 Task: Search one way flight ticket for 1 adult, 5 children, 2 infants in seat and 1 infant on lap in first from Westerly: Westerly State Airport to Greenville: Pitt-greenville Airport on 5-2-2023. Choice of flights is Royal air maroc. Number of bags: 2 carry on bags and 6 checked bags. Price is upto 92000. Outbound departure time preference is 5:15.
Action: Mouse moved to (424, 349)
Screenshot: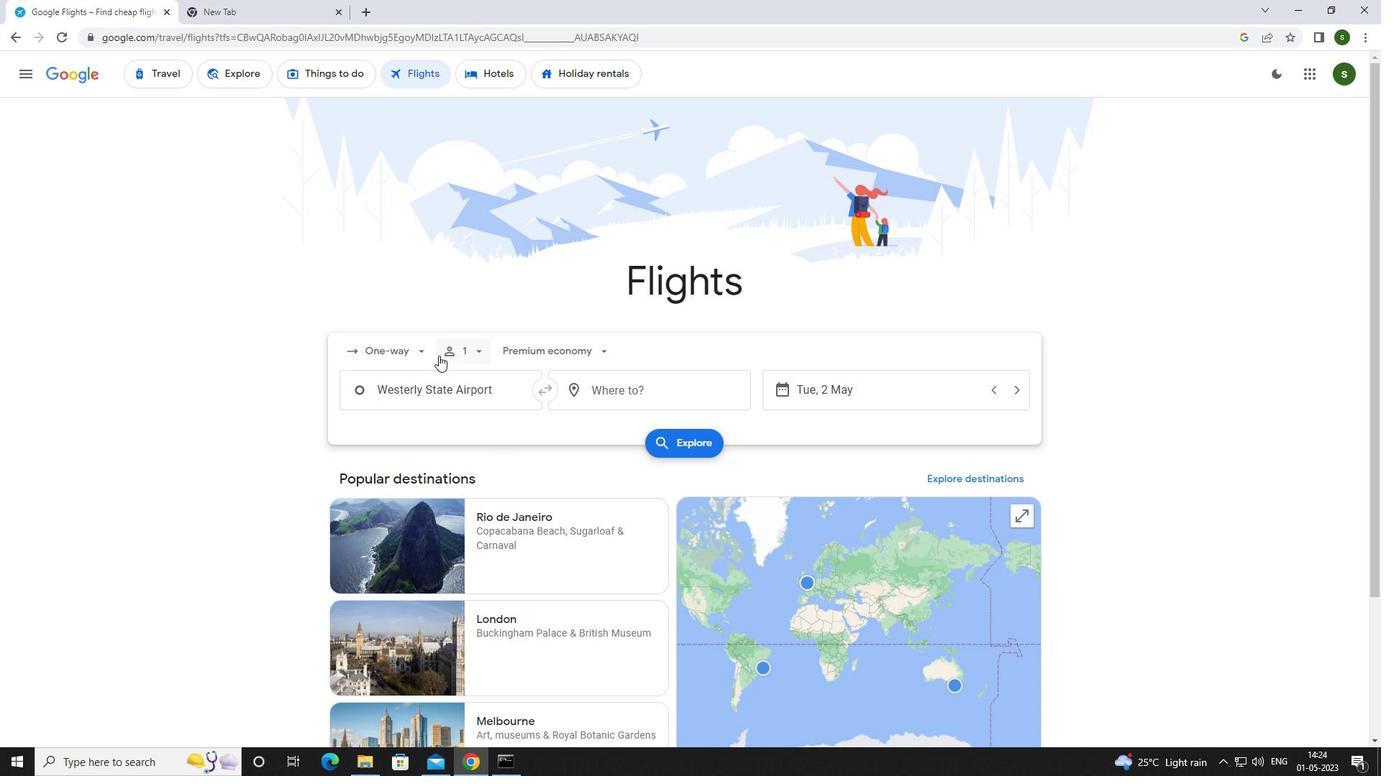 
Action: Mouse pressed left at (424, 349)
Screenshot: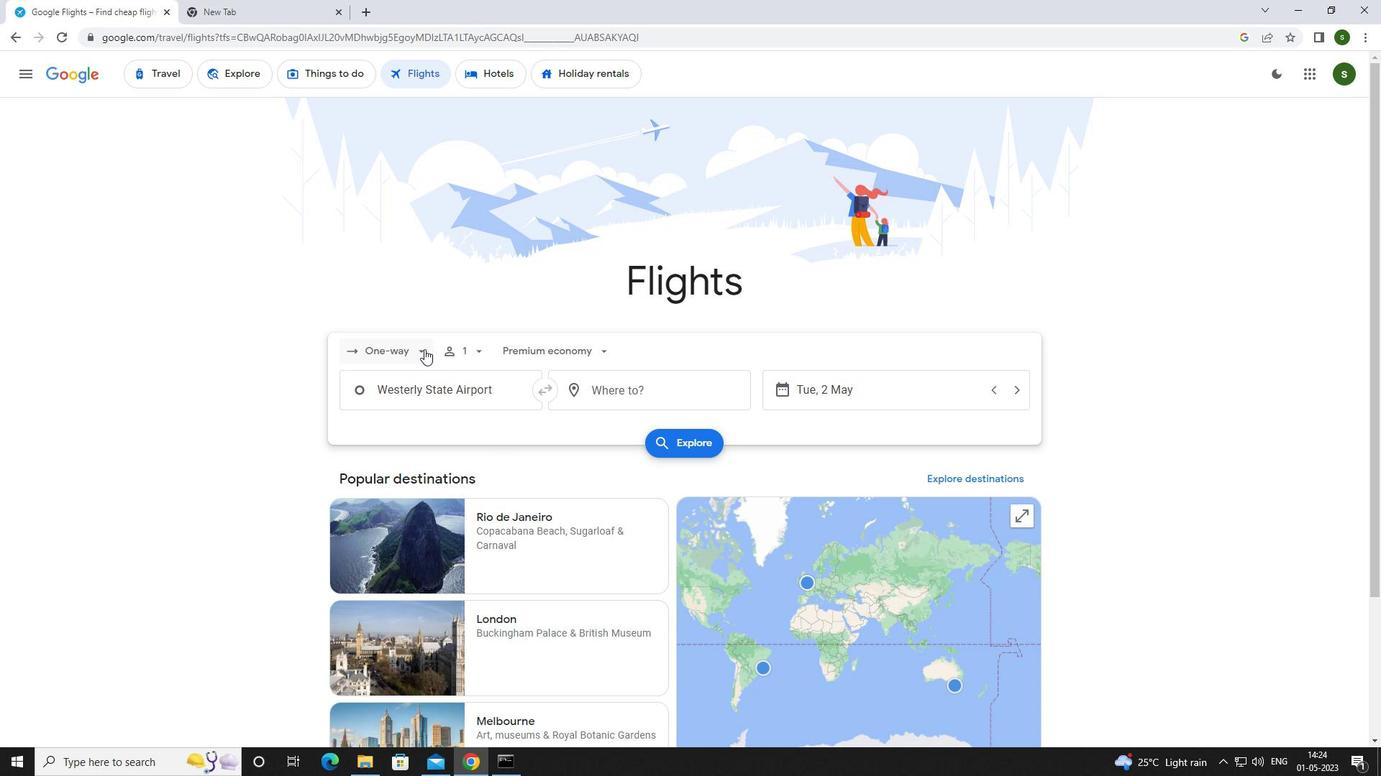 
Action: Mouse moved to (410, 411)
Screenshot: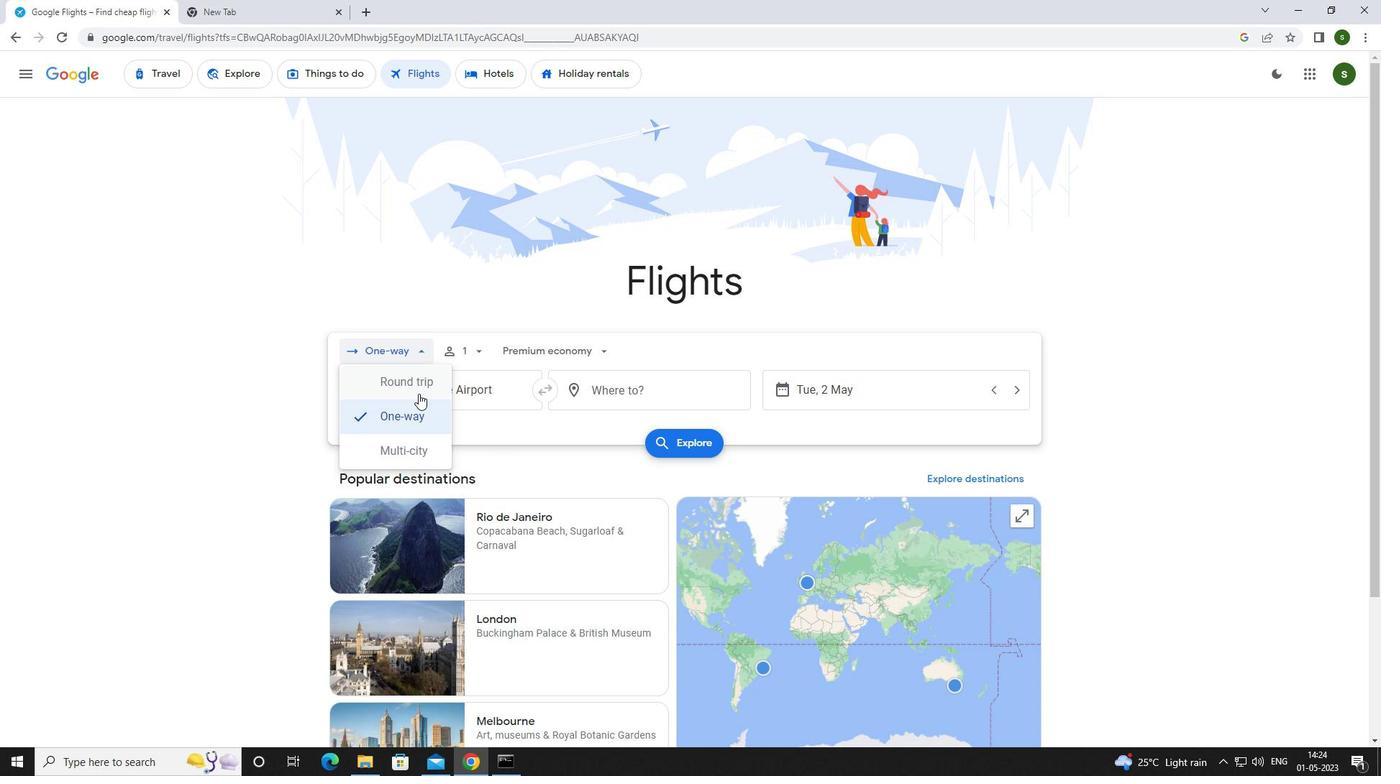 
Action: Mouse pressed left at (410, 411)
Screenshot: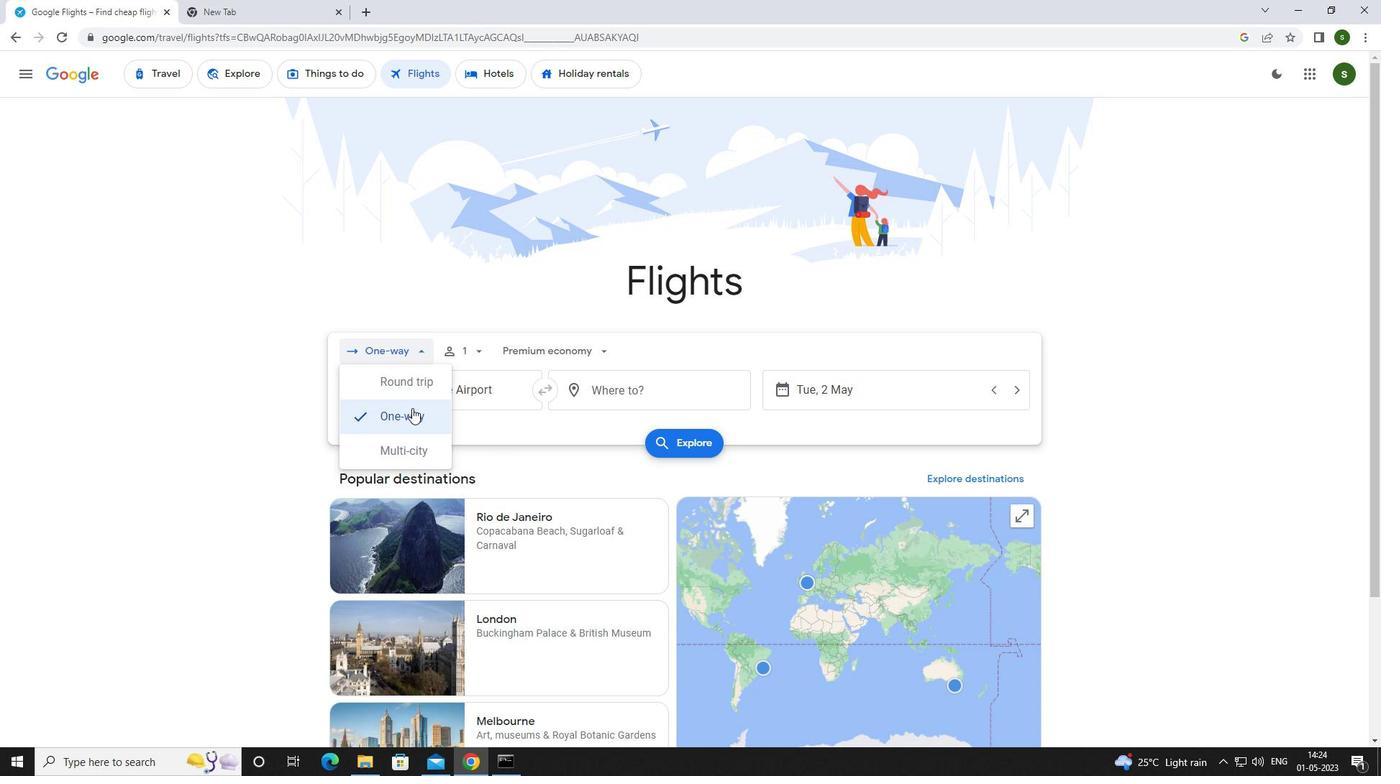 
Action: Mouse moved to (473, 343)
Screenshot: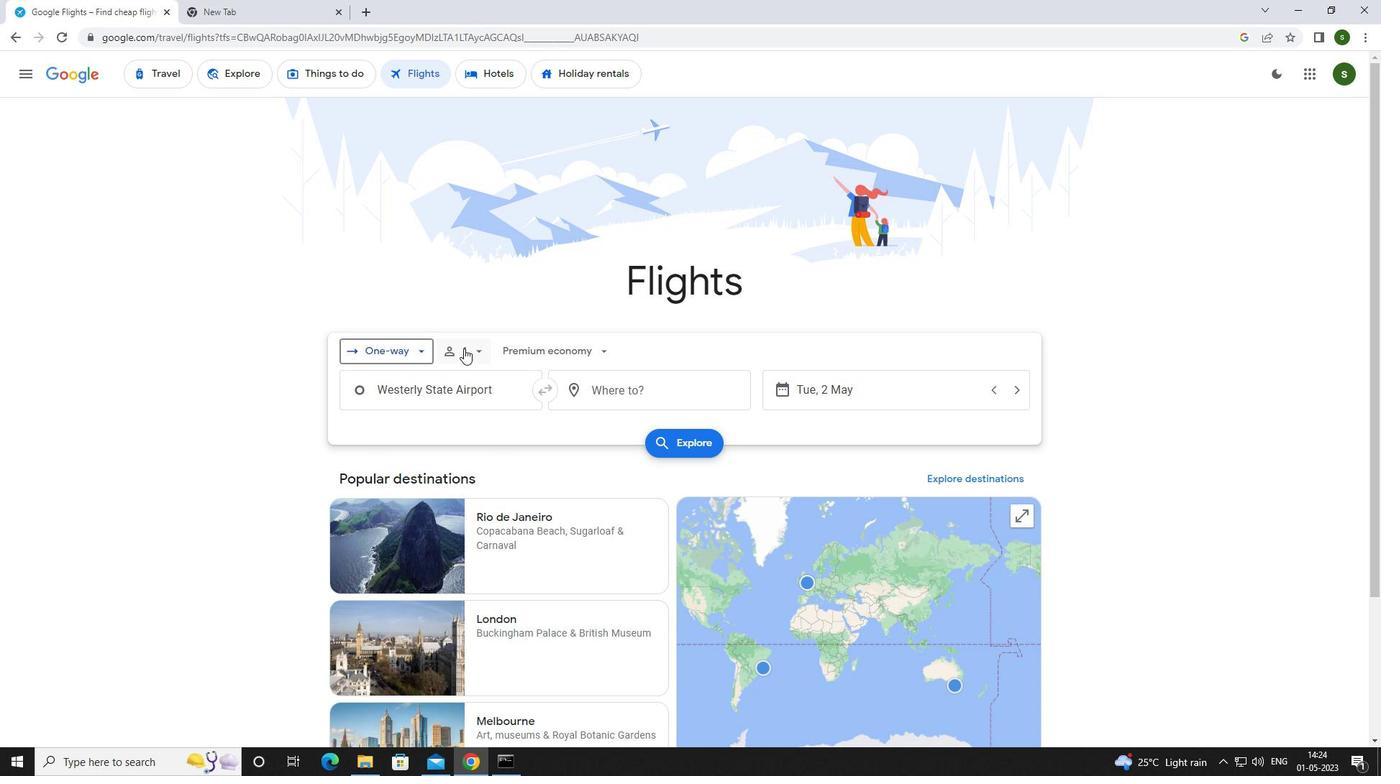 
Action: Mouse pressed left at (473, 343)
Screenshot: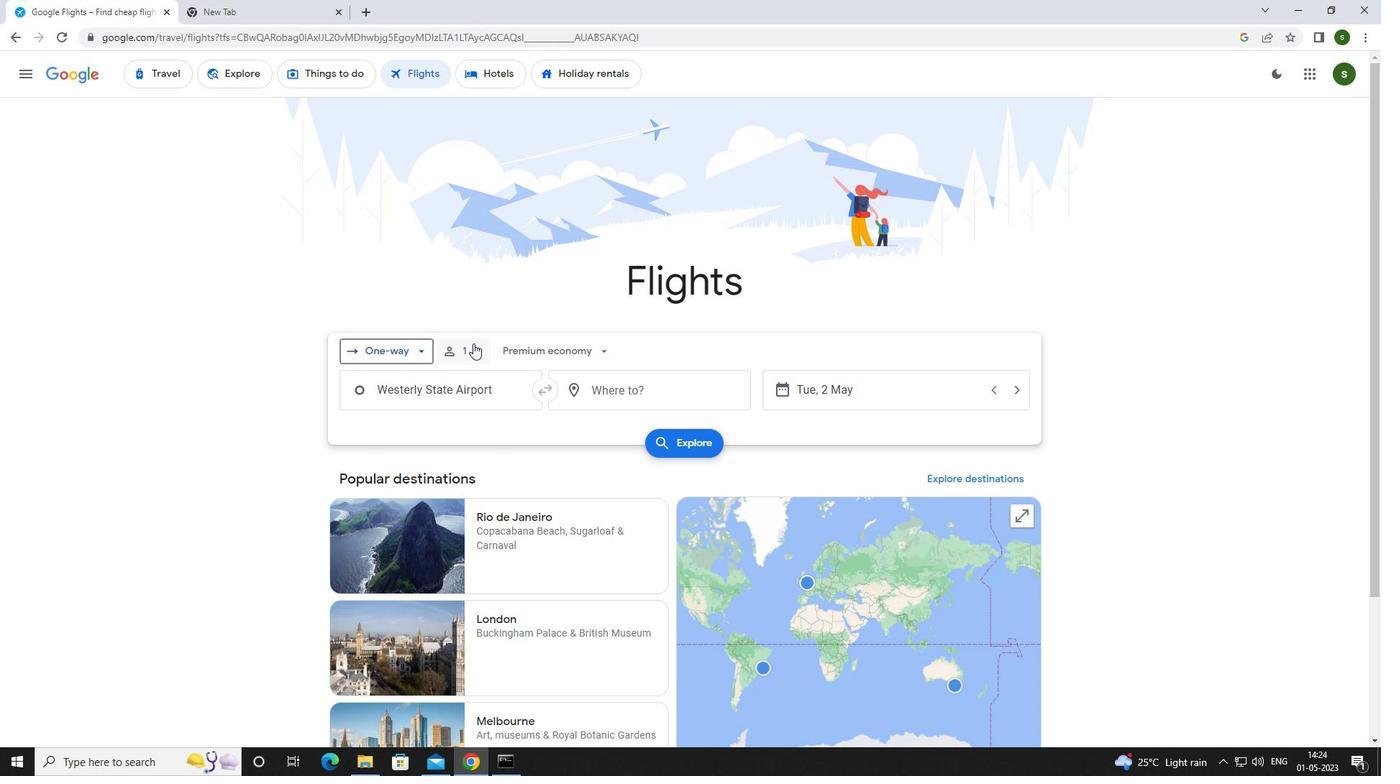 
Action: Mouse moved to (589, 421)
Screenshot: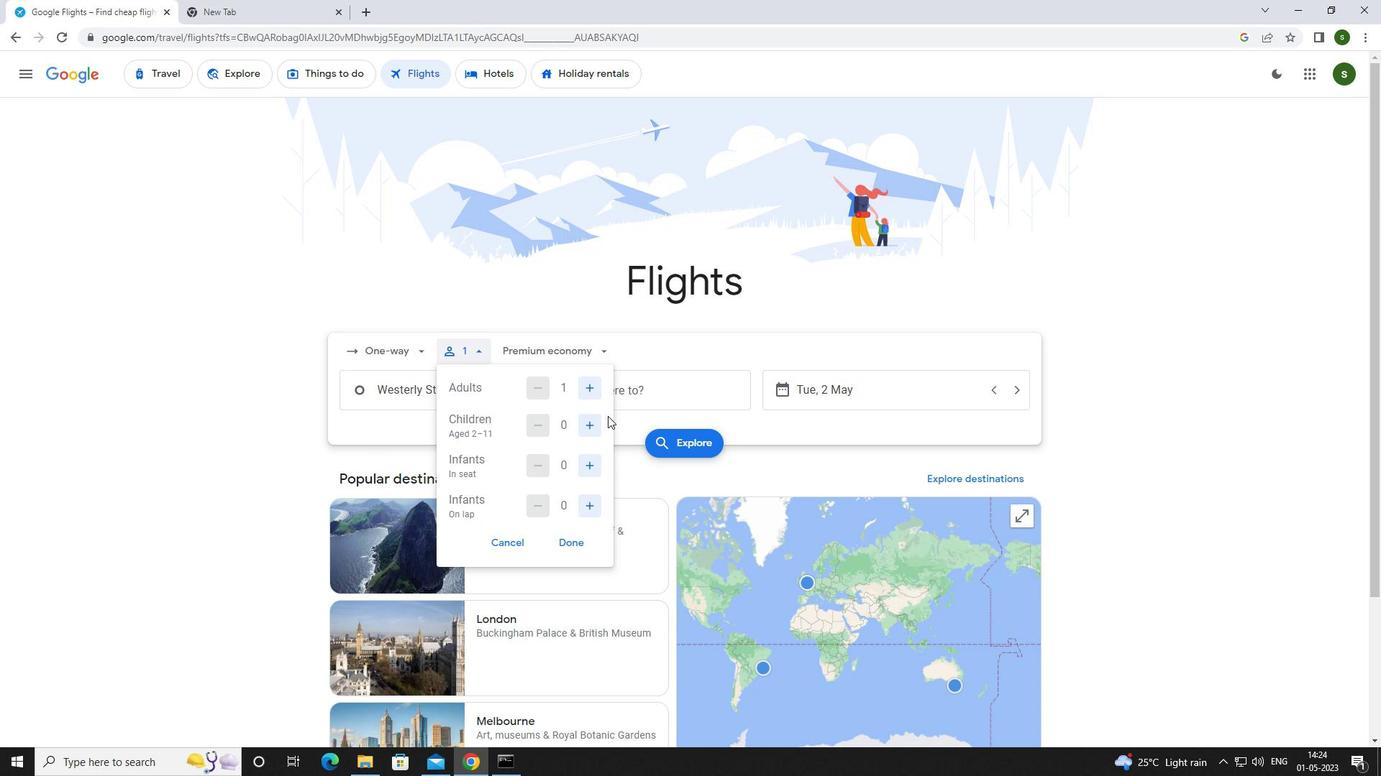 
Action: Mouse pressed left at (589, 421)
Screenshot: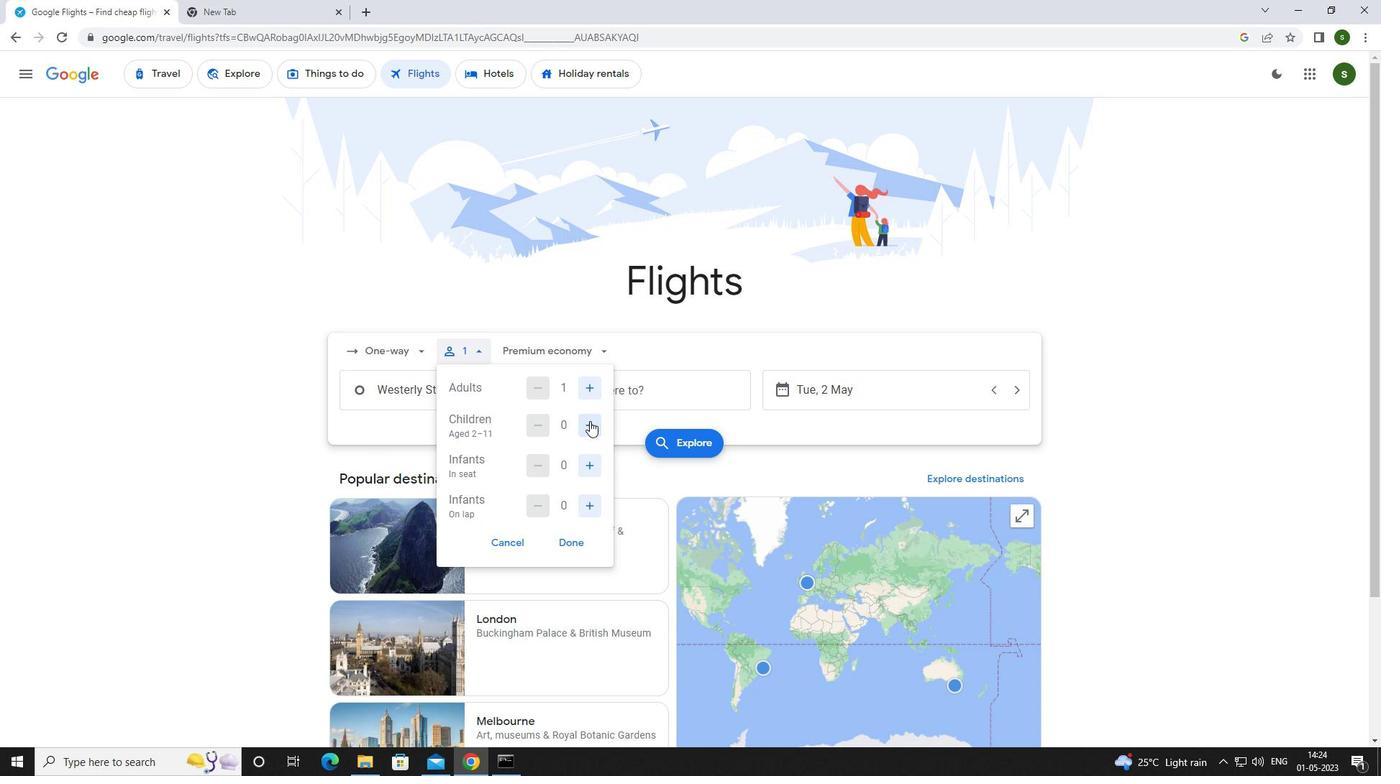 
Action: Mouse pressed left at (589, 421)
Screenshot: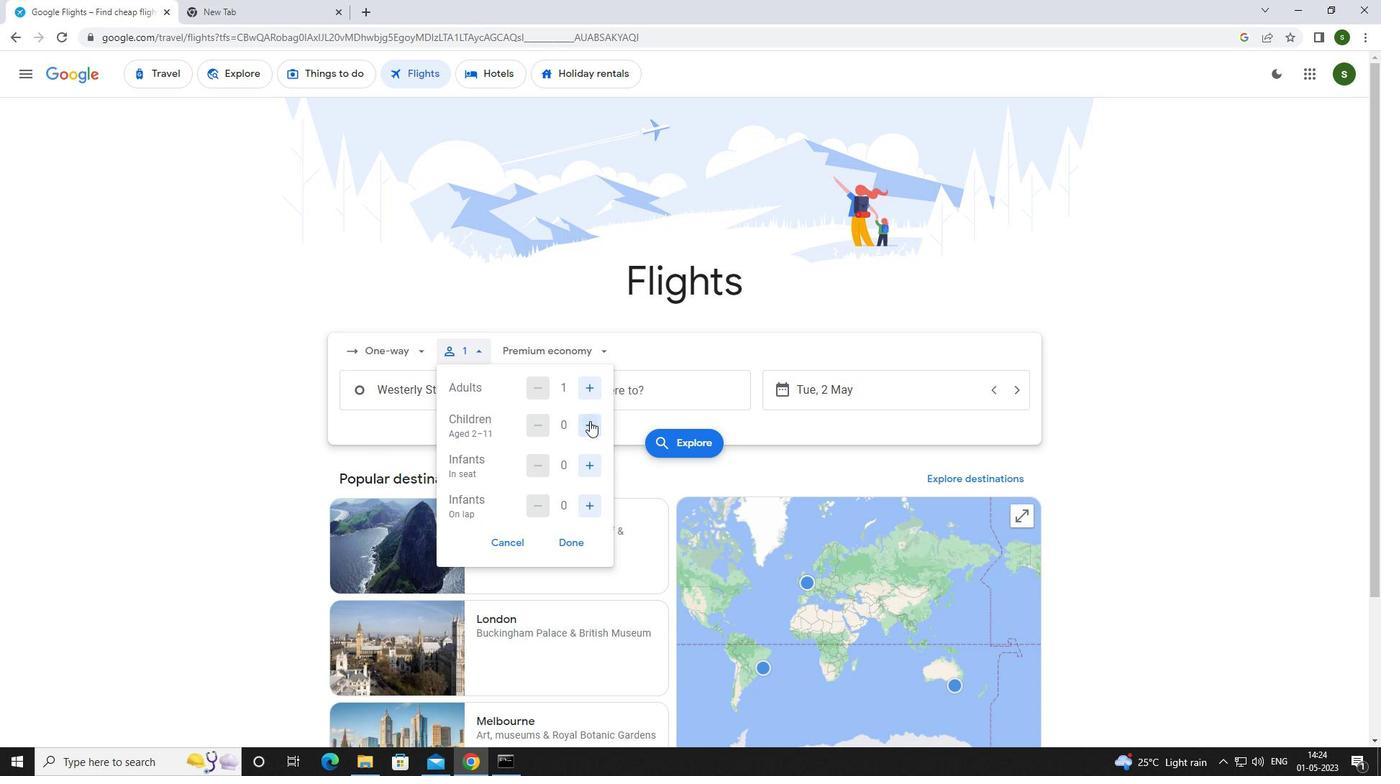 
Action: Mouse pressed left at (589, 421)
Screenshot: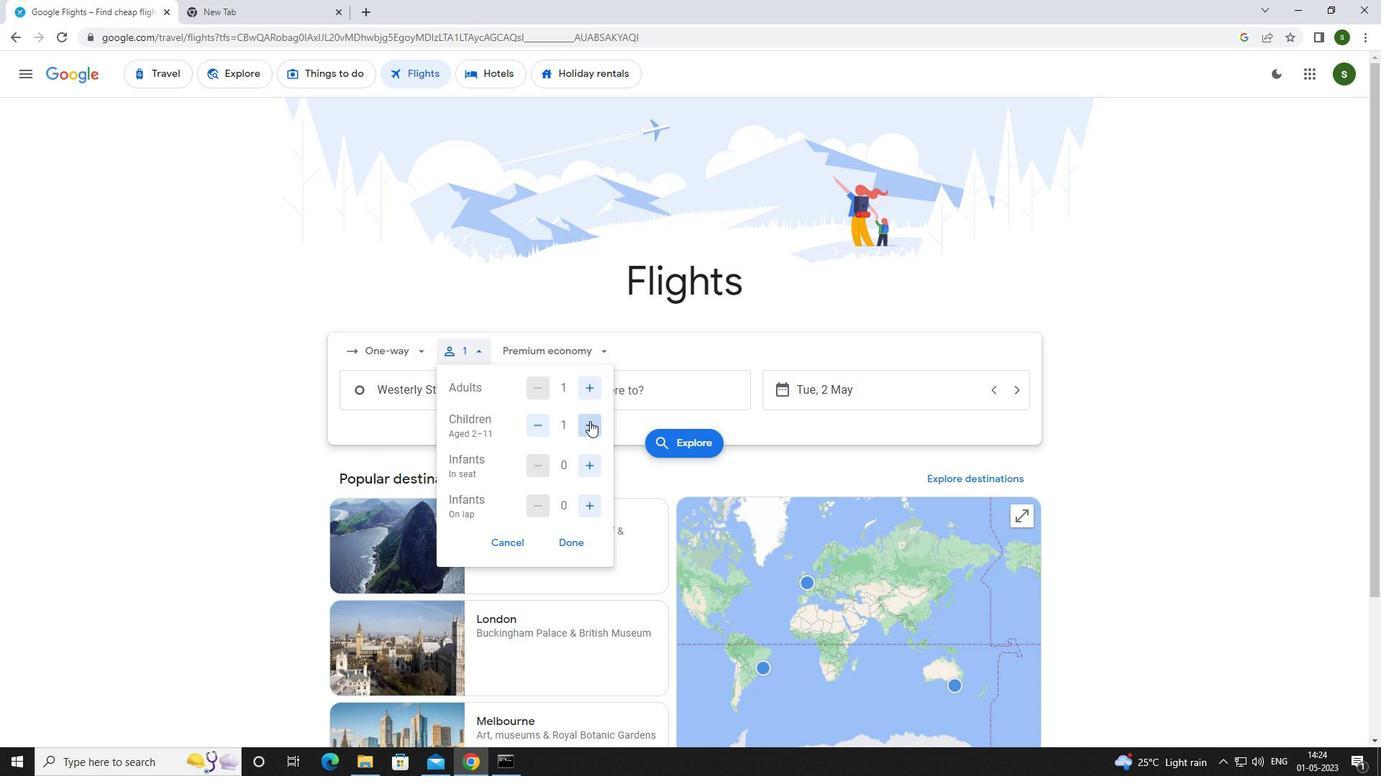 
Action: Mouse pressed left at (589, 421)
Screenshot: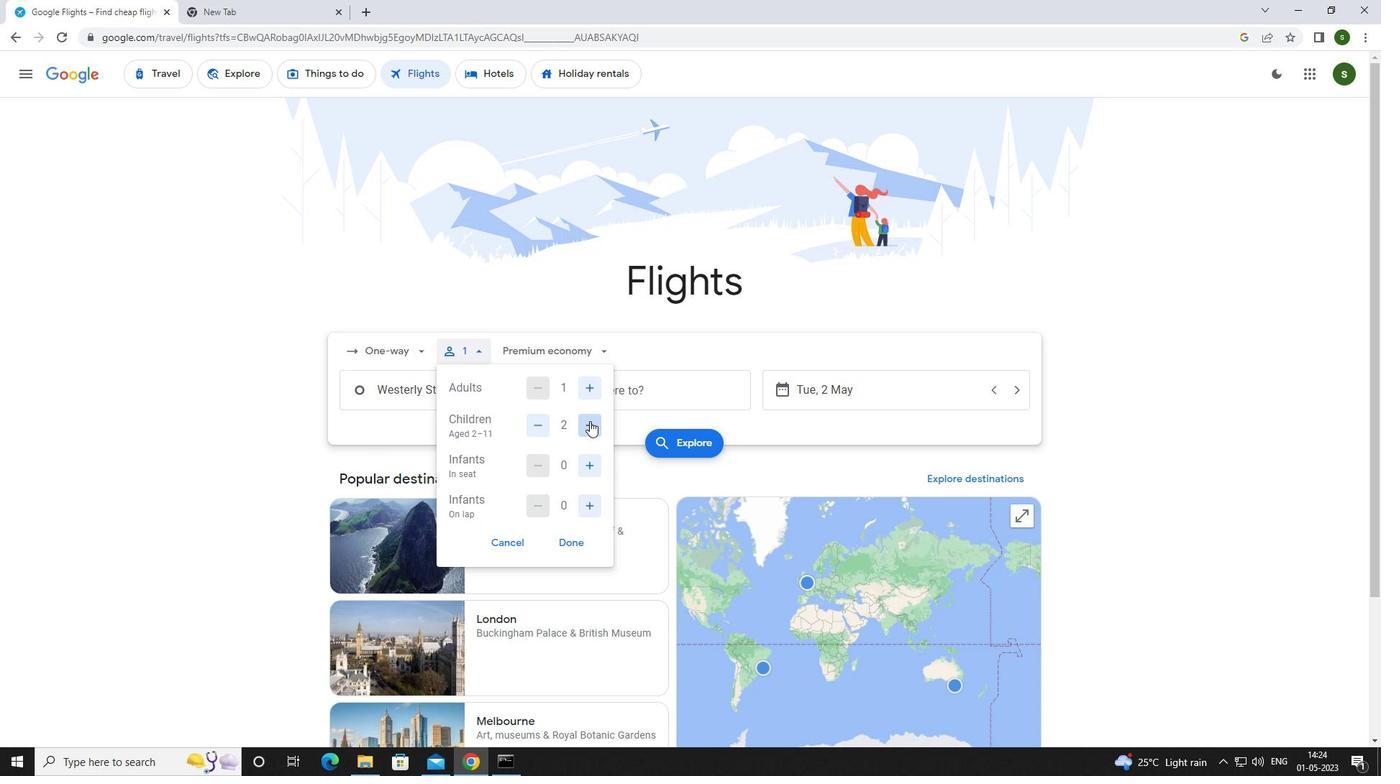 
Action: Mouse pressed left at (589, 421)
Screenshot: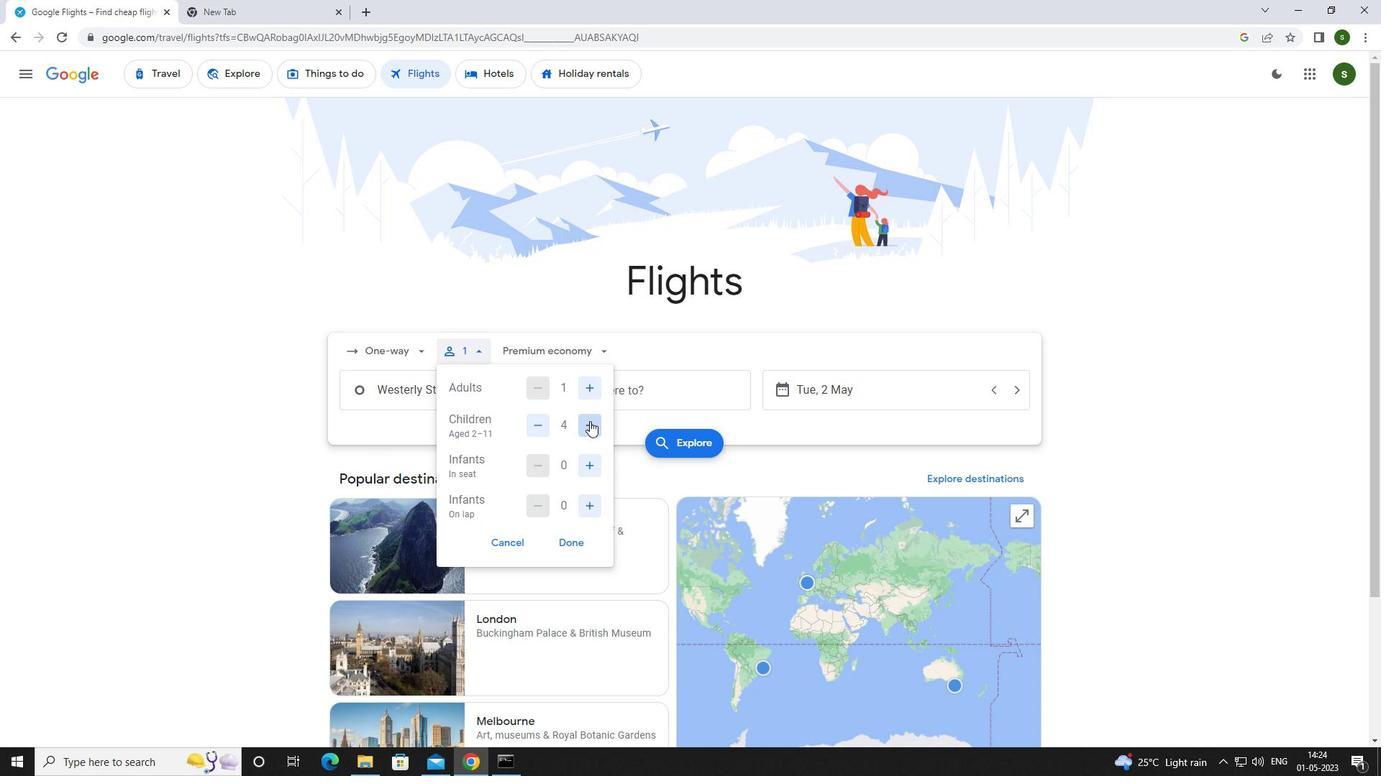 
Action: Mouse moved to (587, 463)
Screenshot: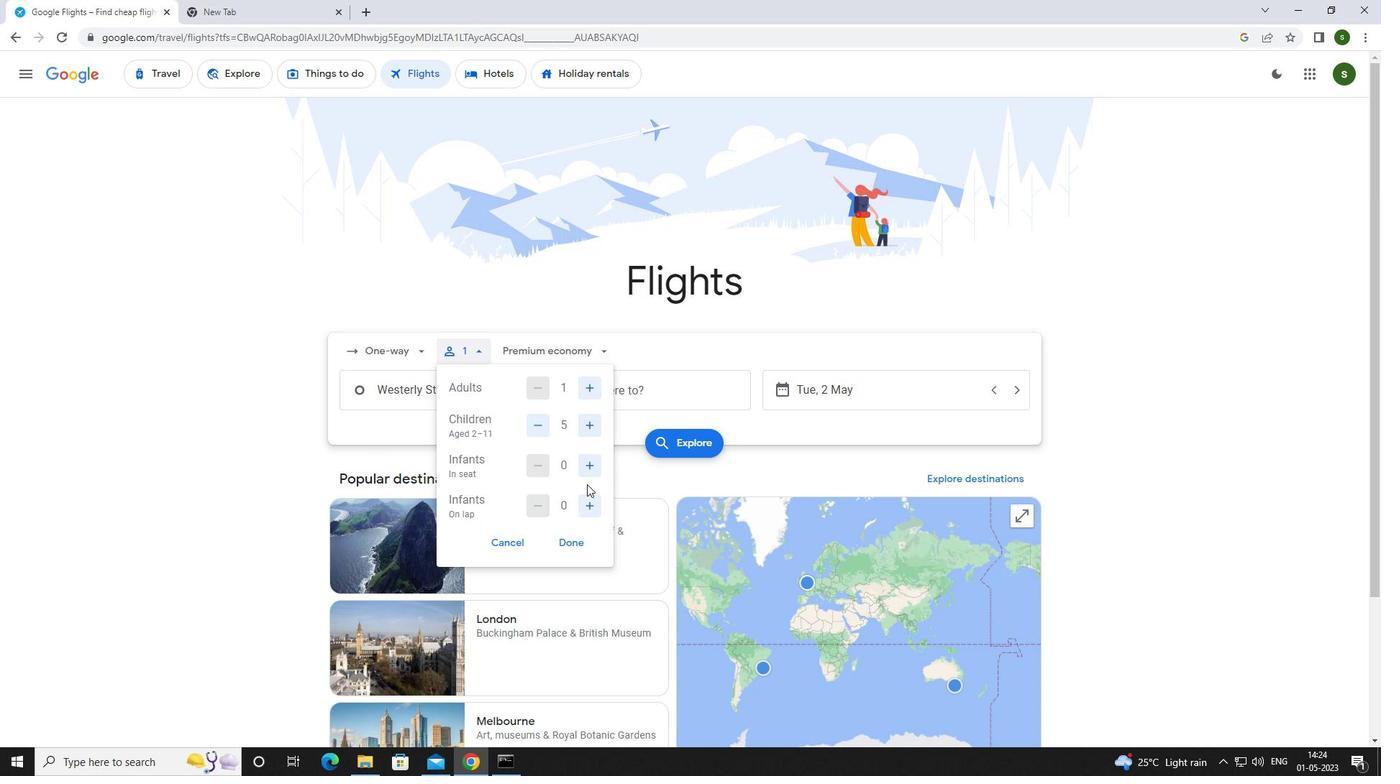 
Action: Mouse pressed left at (587, 463)
Screenshot: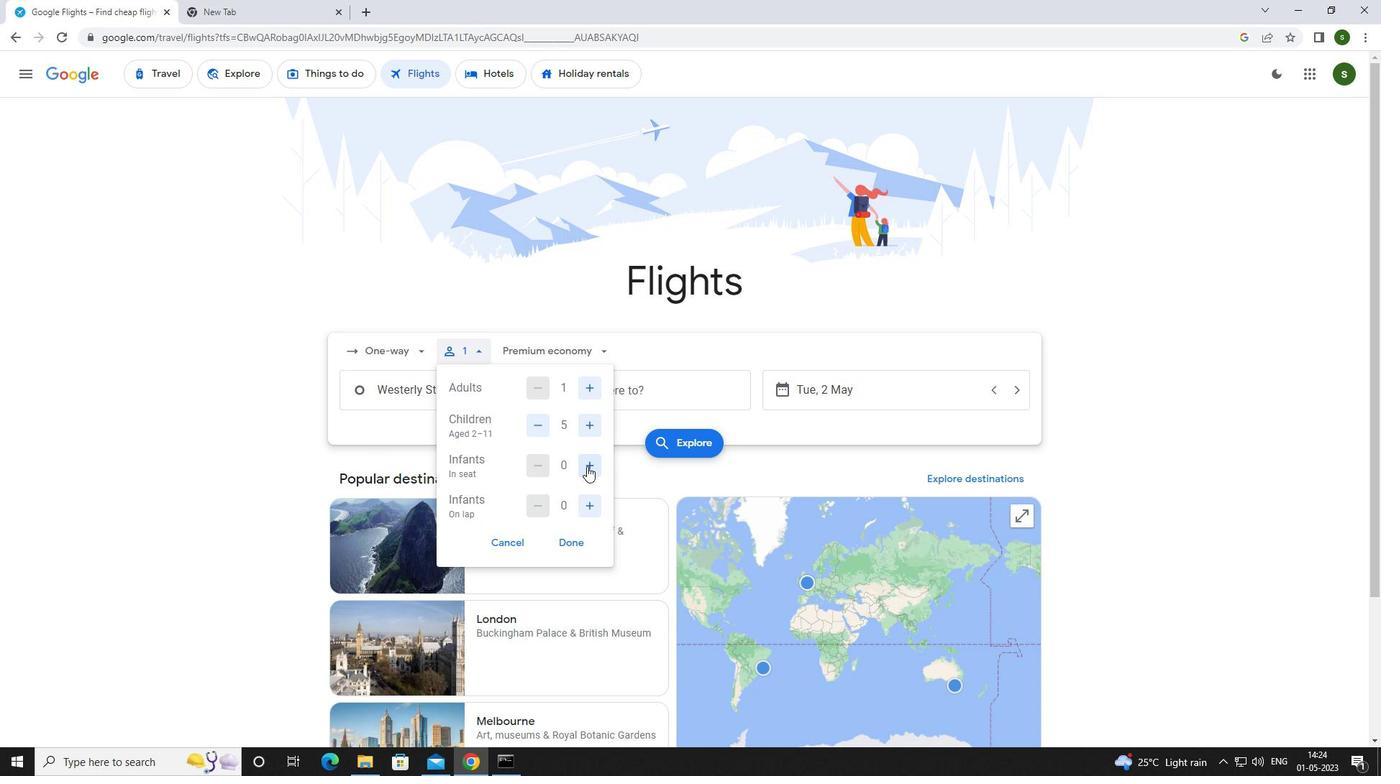 
Action: Mouse pressed left at (587, 463)
Screenshot: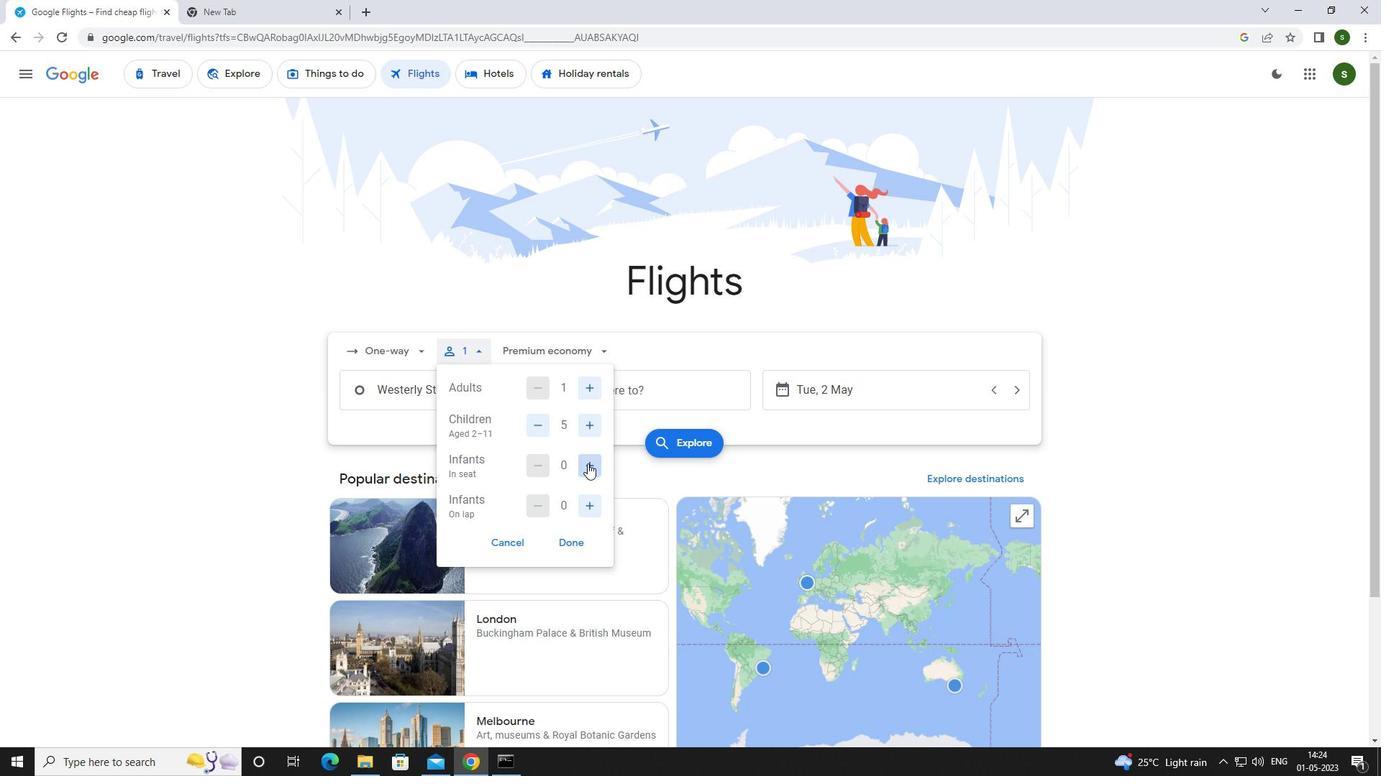 
Action: Mouse moved to (592, 502)
Screenshot: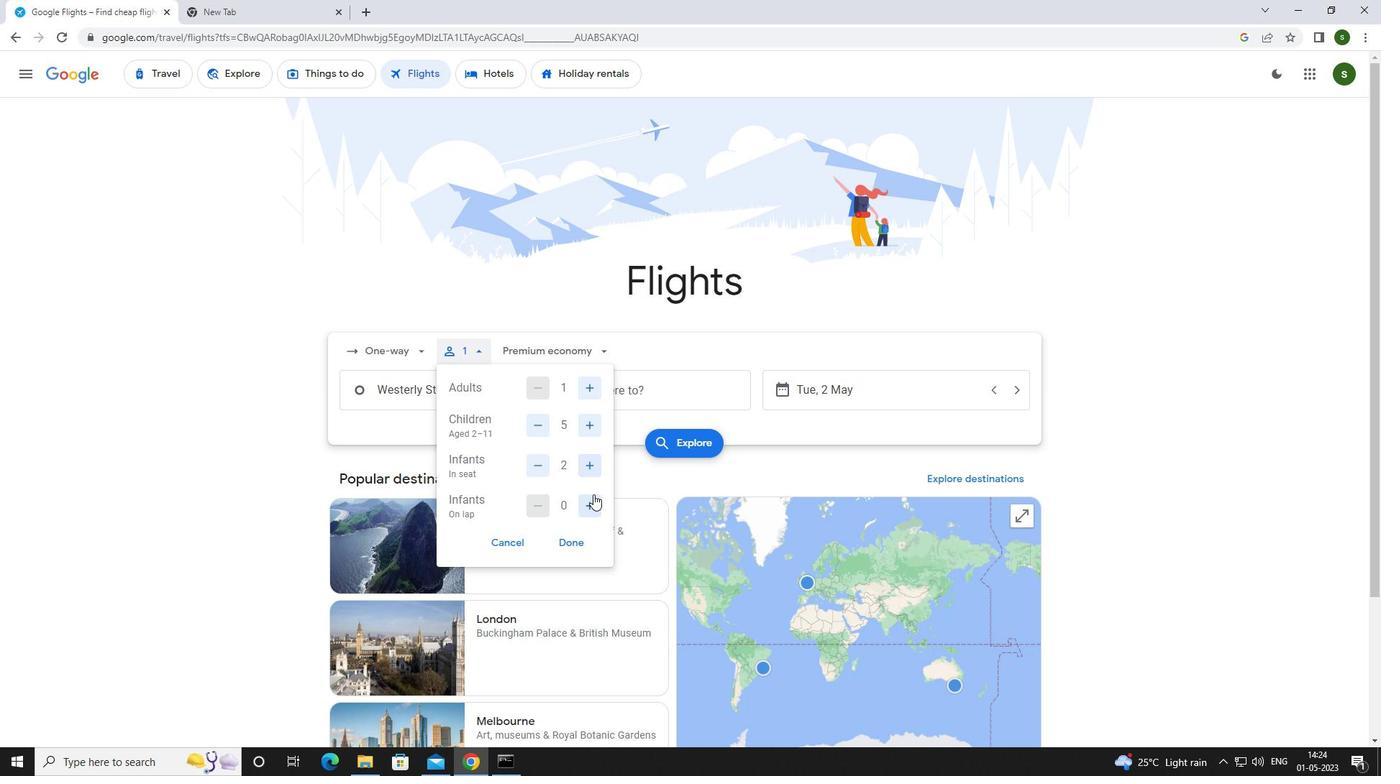 
Action: Mouse pressed left at (592, 502)
Screenshot: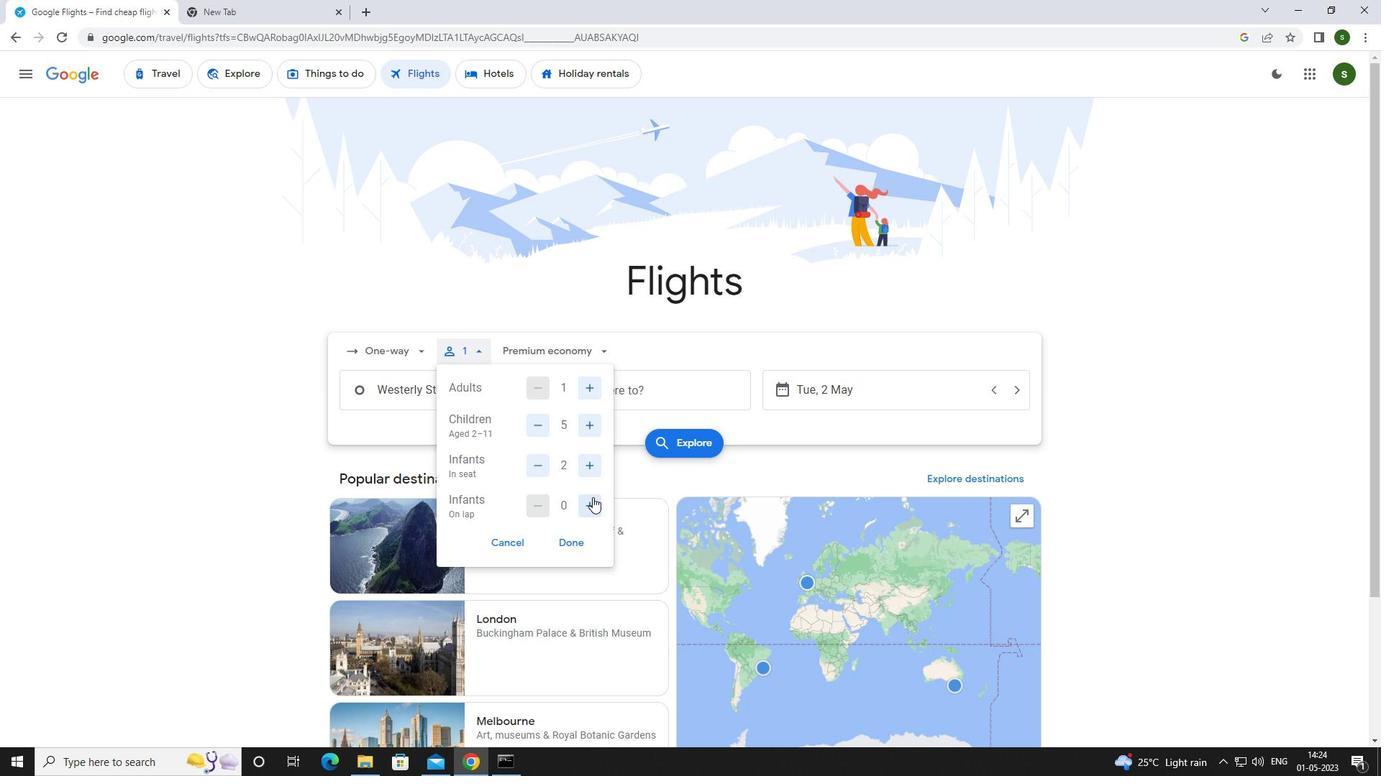 
Action: Mouse moved to (539, 466)
Screenshot: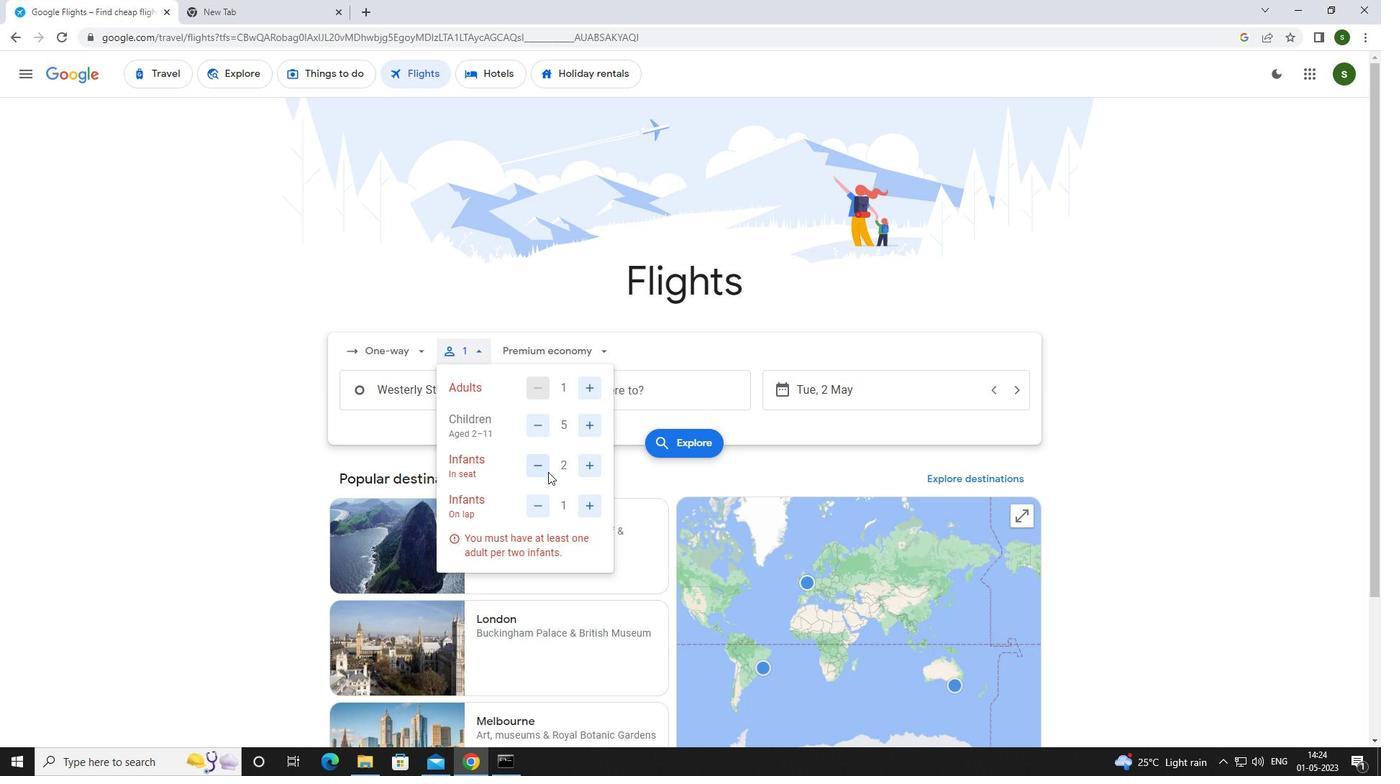
Action: Mouse pressed left at (539, 466)
Screenshot: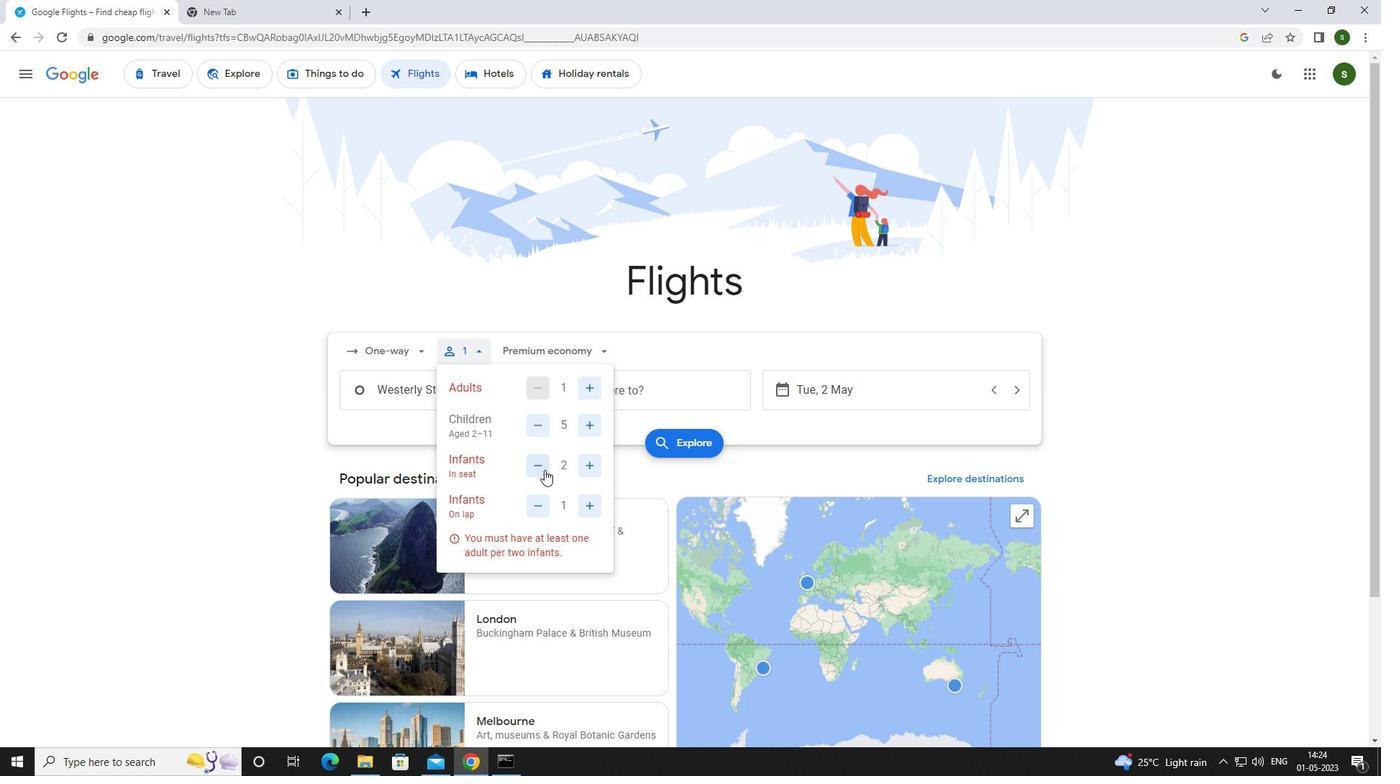 
Action: Mouse moved to (583, 357)
Screenshot: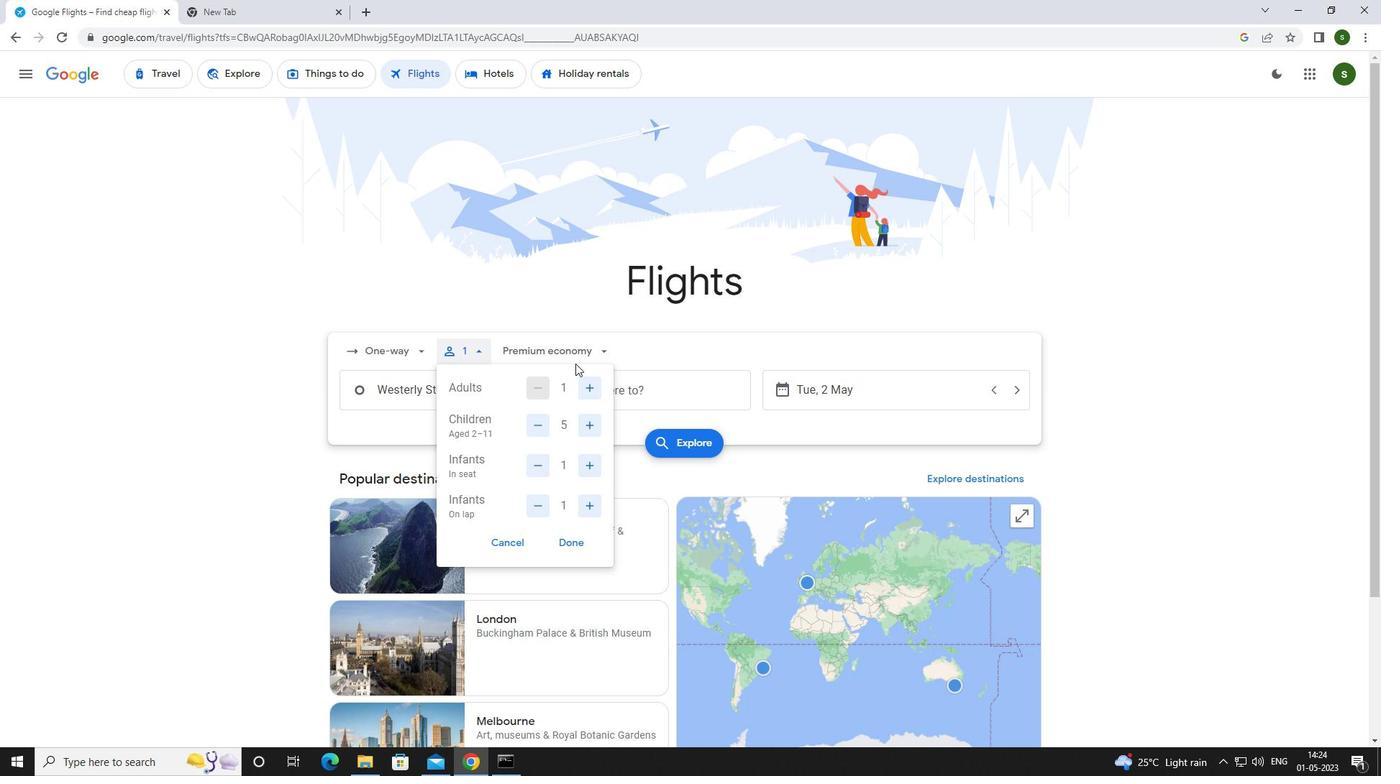 
Action: Mouse pressed left at (583, 357)
Screenshot: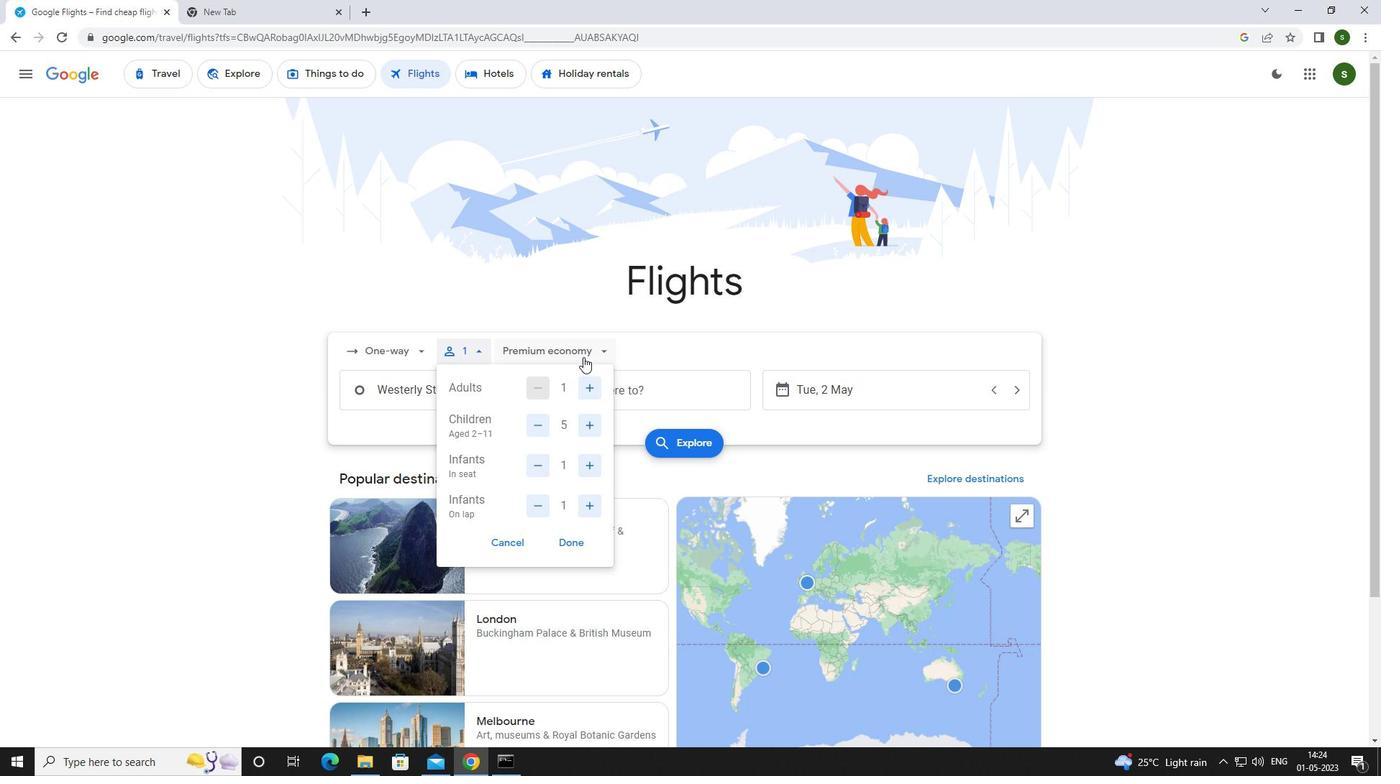 
Action: Mouse moved to (560, 489)
Screenshot: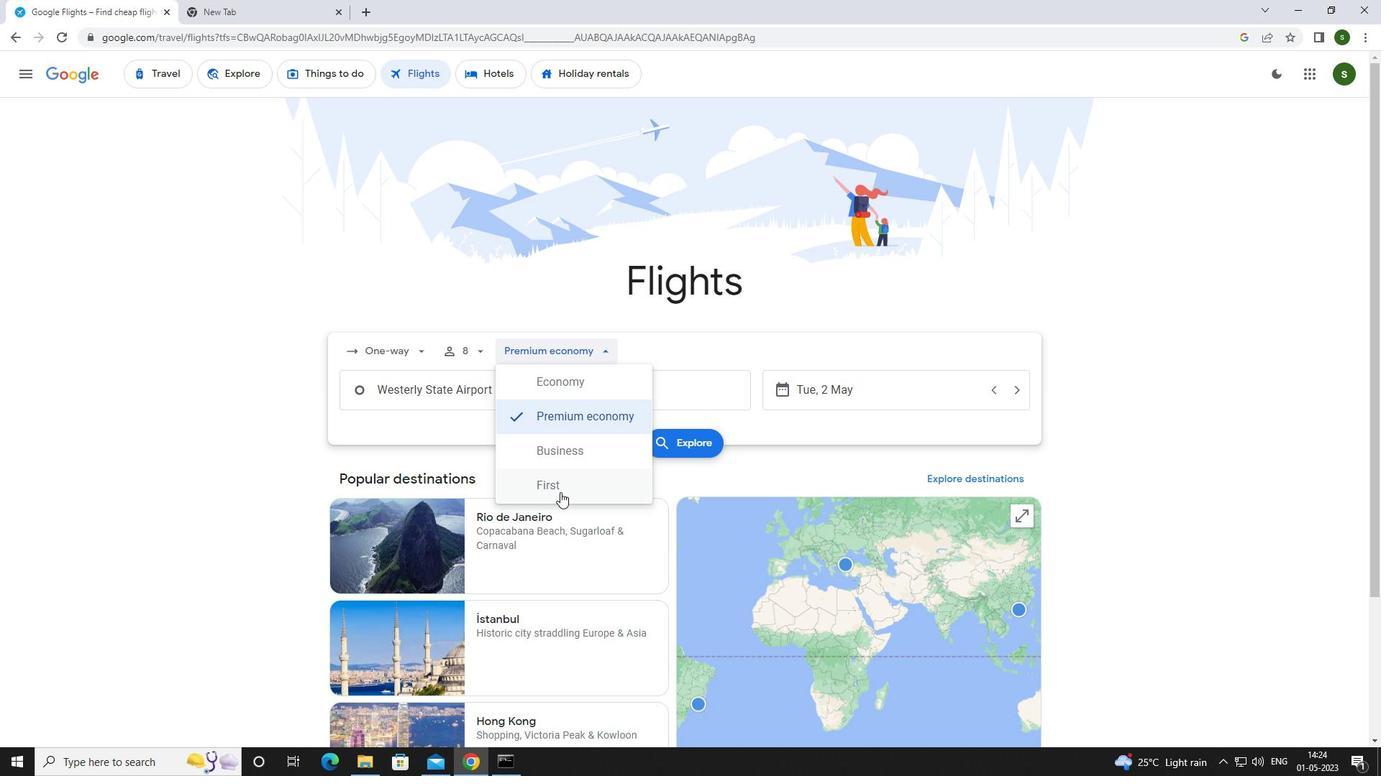
Action: Mouse pressed left at (560, 489)
Screenshot: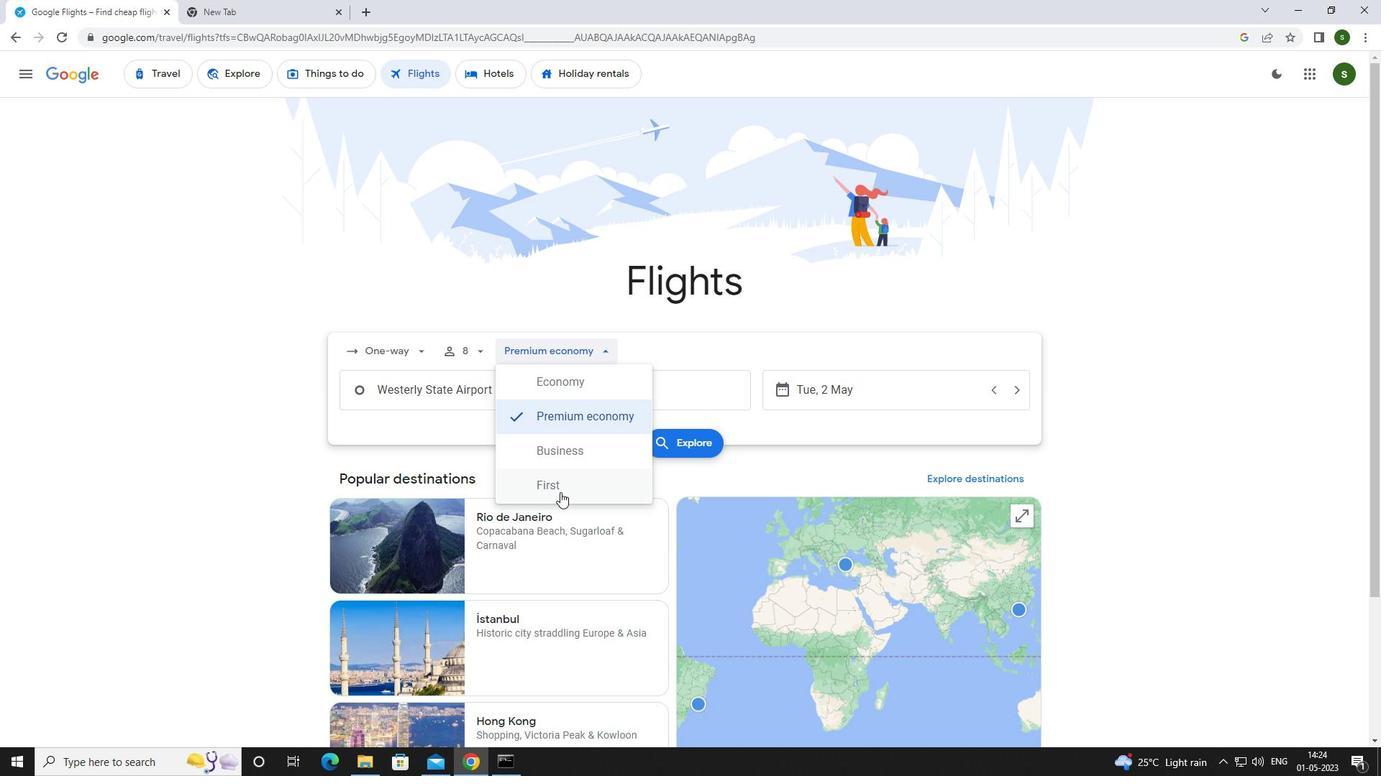 
Action: Mouse moved to (507, 397)
Screenshot: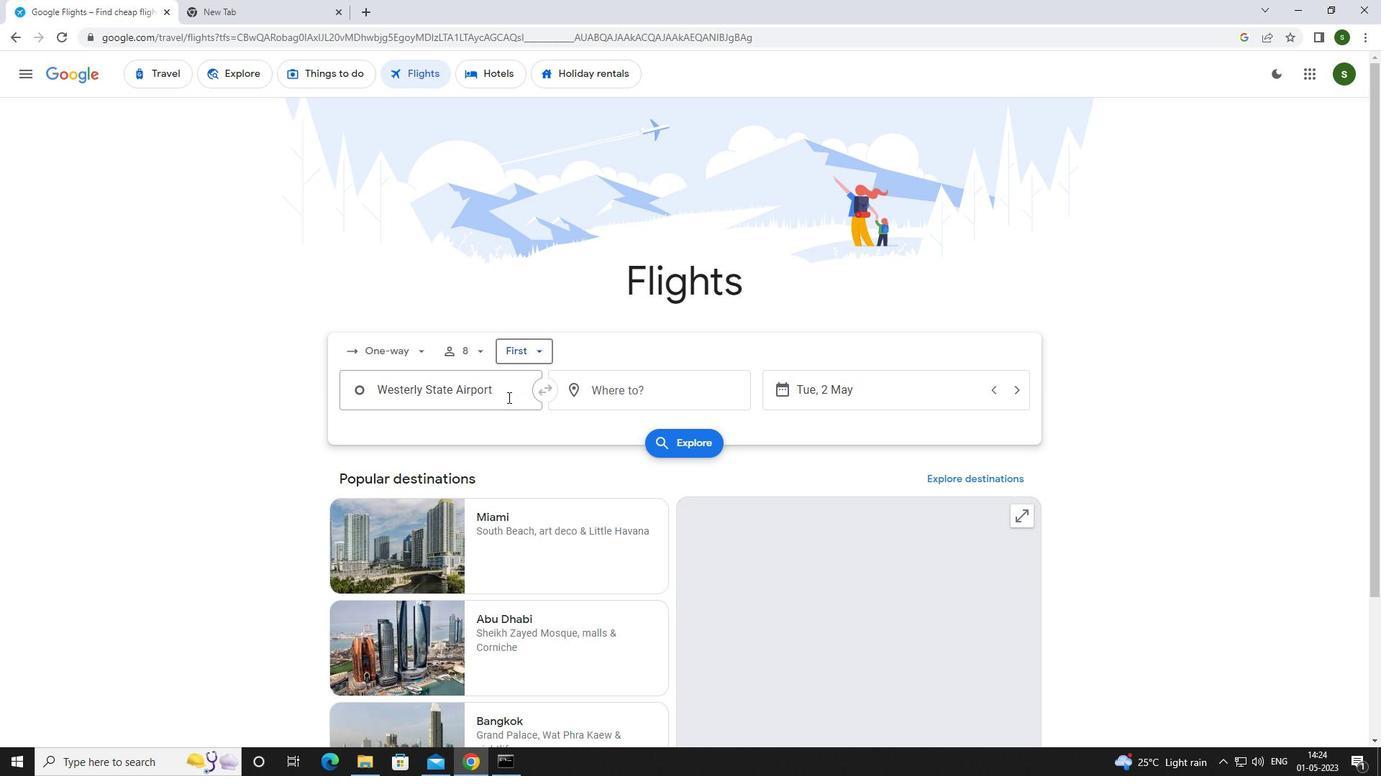 
Action: Mouse pressed left at (507, 397)
Screenshot: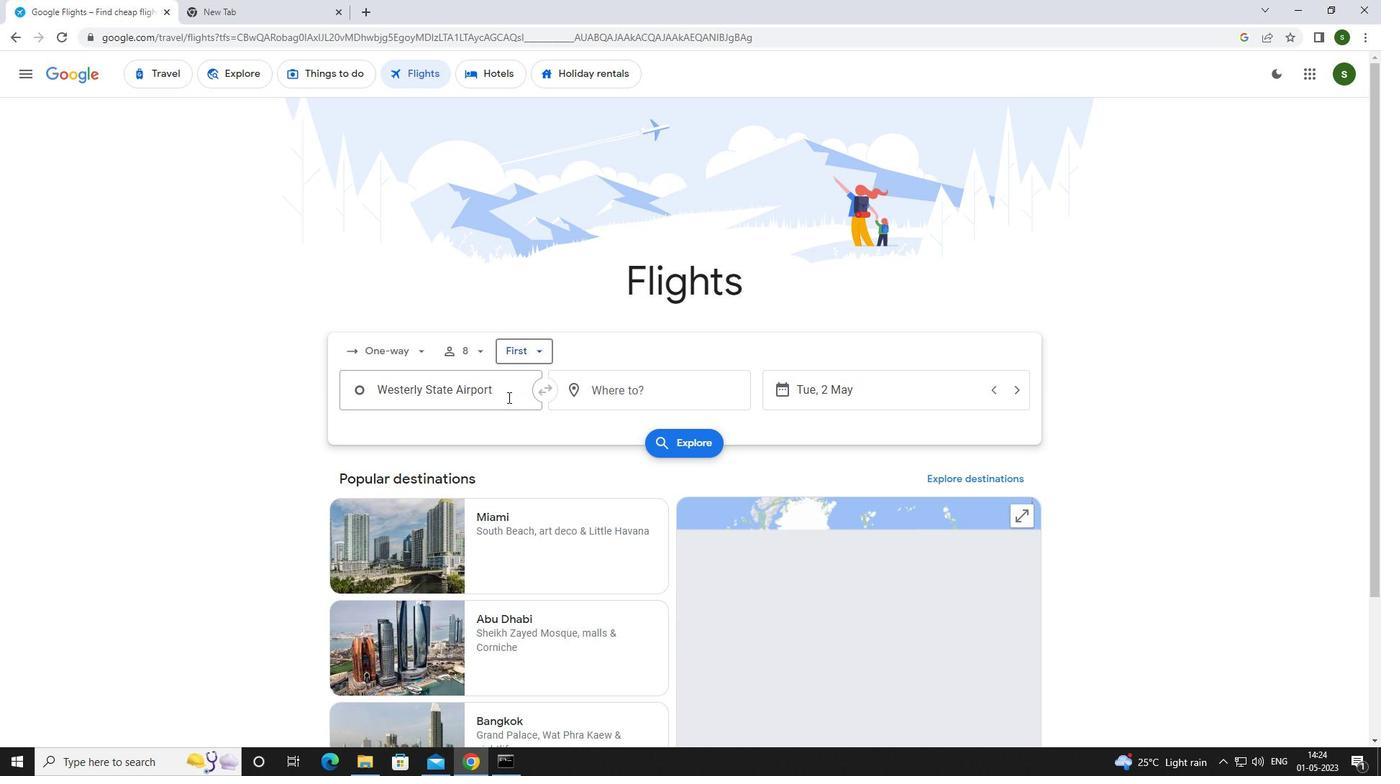 
Action: Key pressed w<Key.caps_lock>esterly<Key.space><Key.caps_lock>s<Key.caps_lock>tate<Key.space><Key.caps_lock>
Screenshot: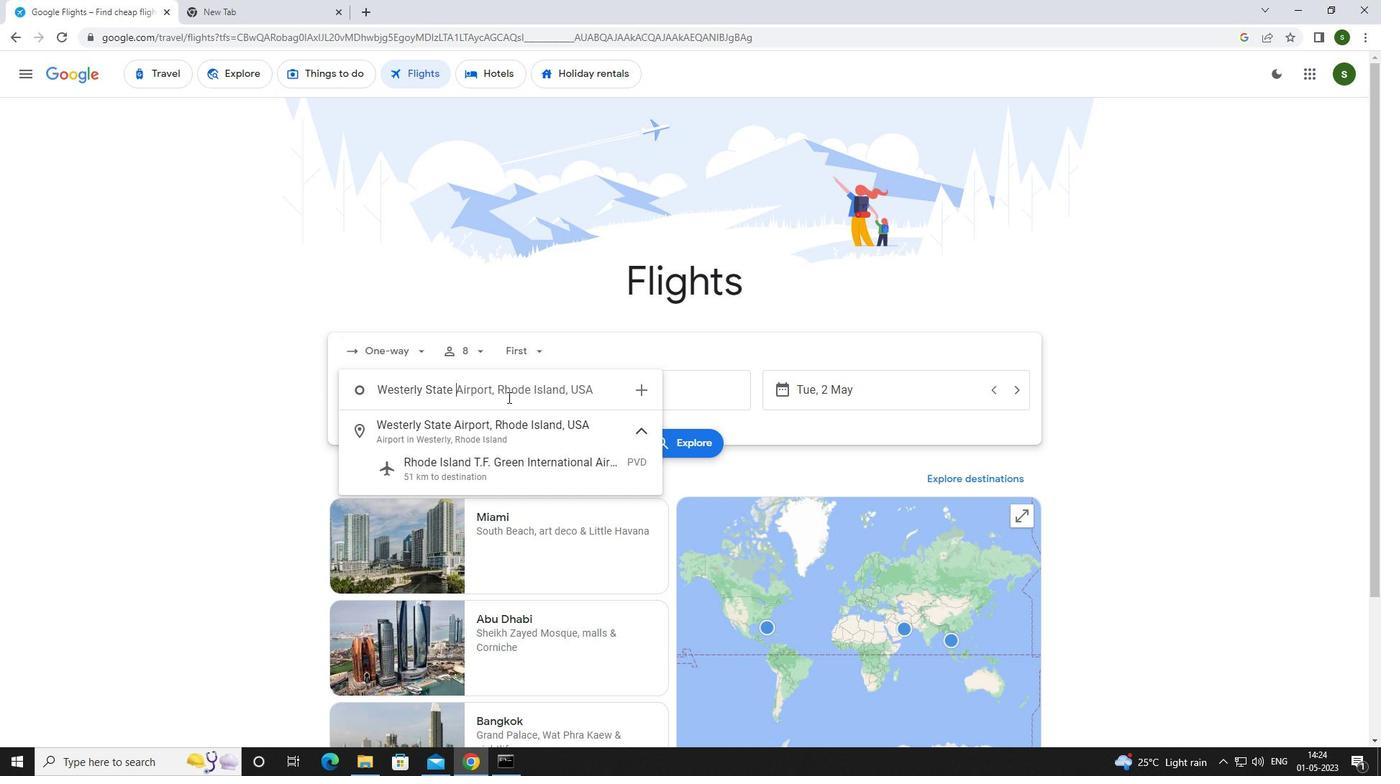 
Action: Mouse moved to (509, 439)
Screenshot: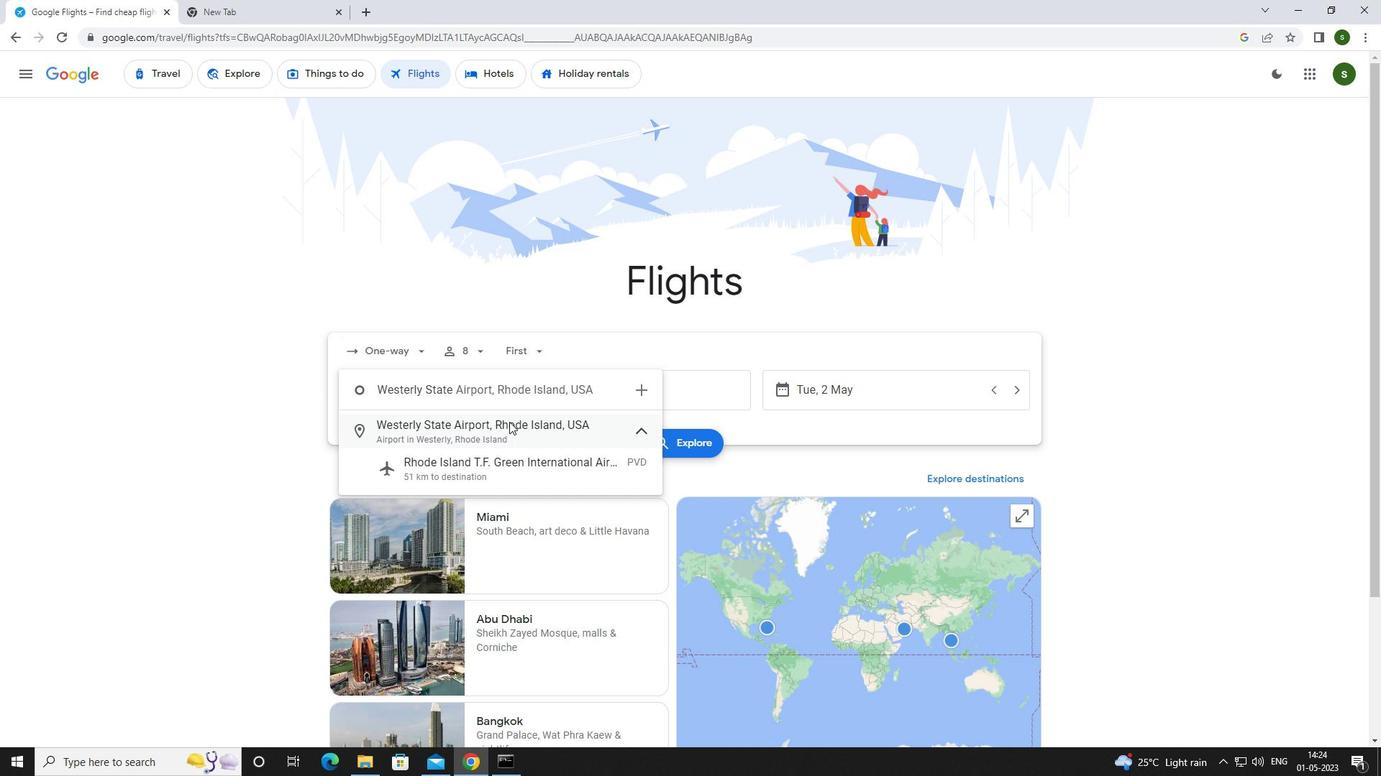 
Action: Mouse pressed left at (509, 439)
Screenshot: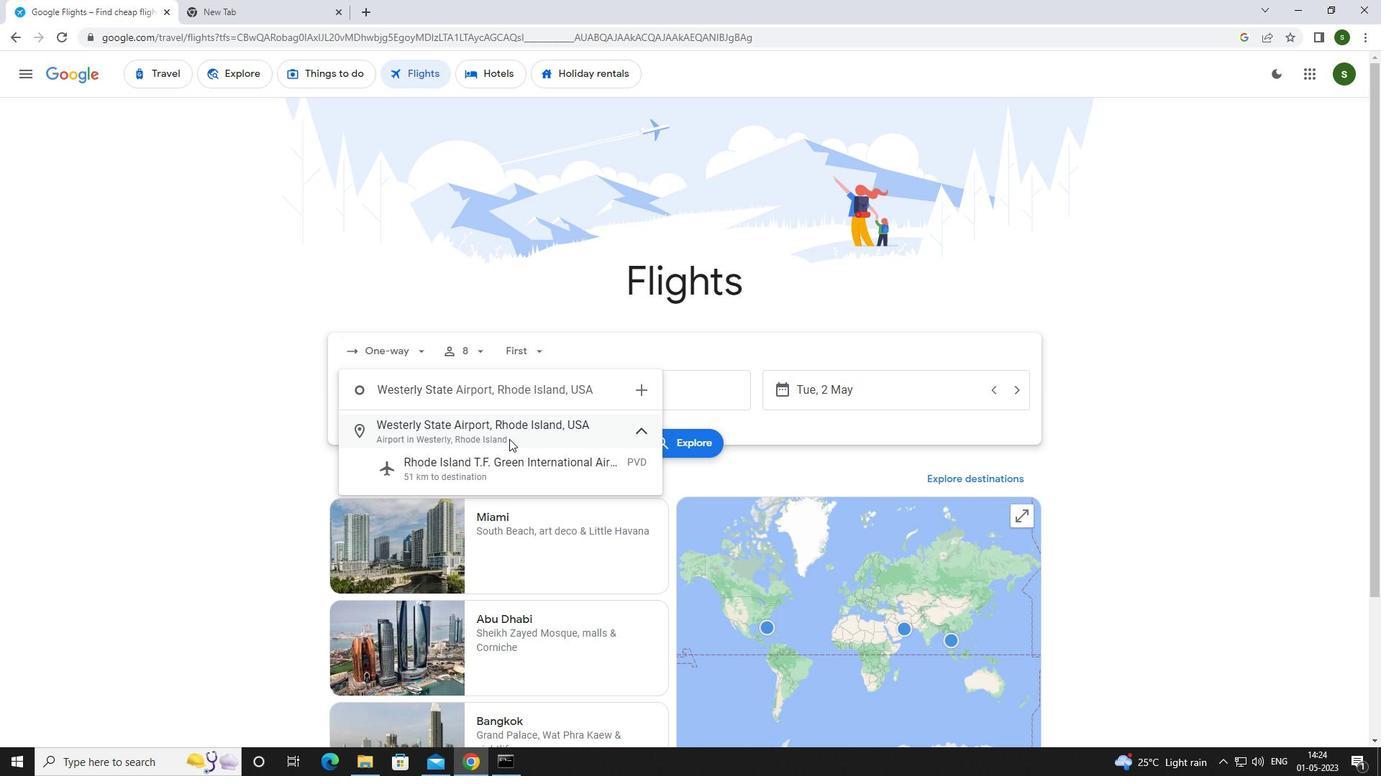 
Action: Mouse moved to (652, 397)
Screenshot: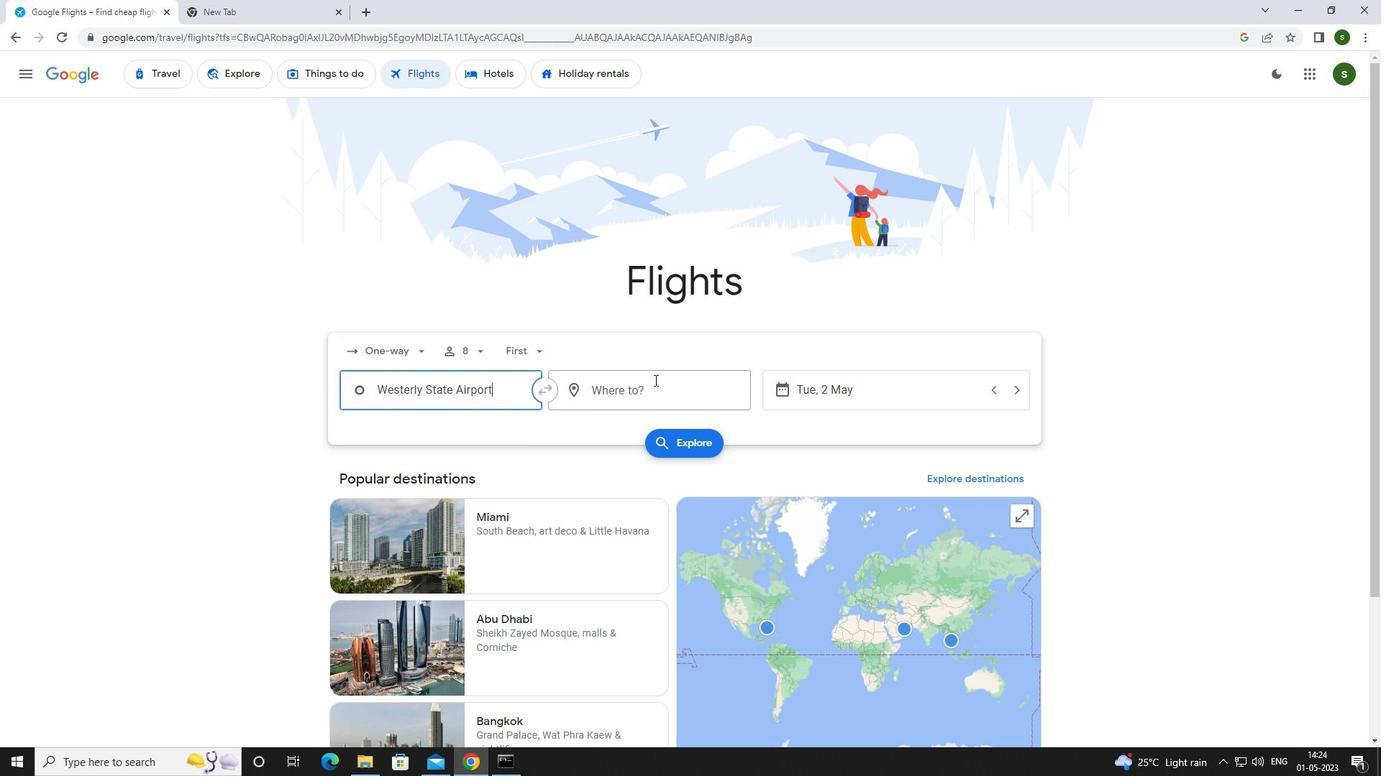 
Action: Mouse pressed left at (652, 397)
Screenshot: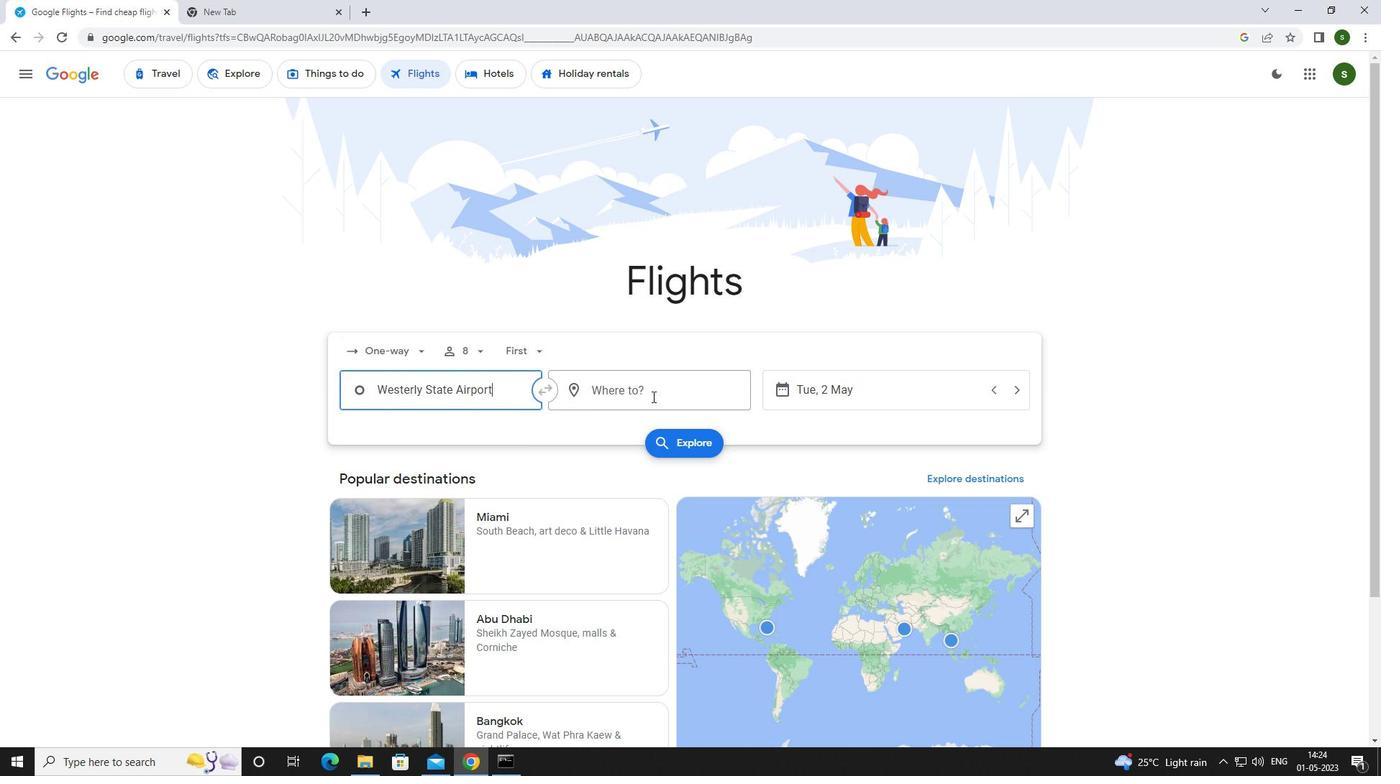 
Action: Mouse moved to (653, 392)
Screenshot: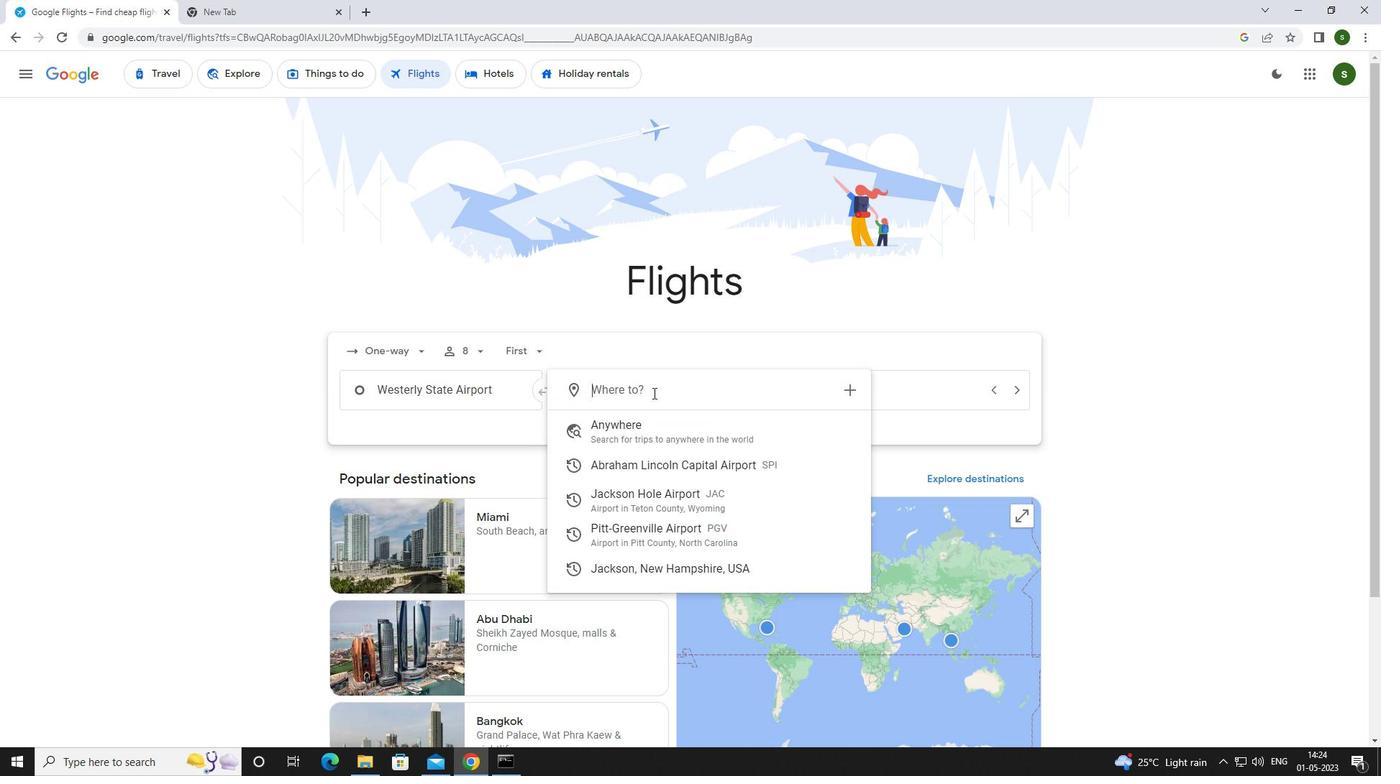 
Action: Key pressed <Key.caps_lock><Key.caps_lock>p<Key.caps_lock>itt
Screenshot: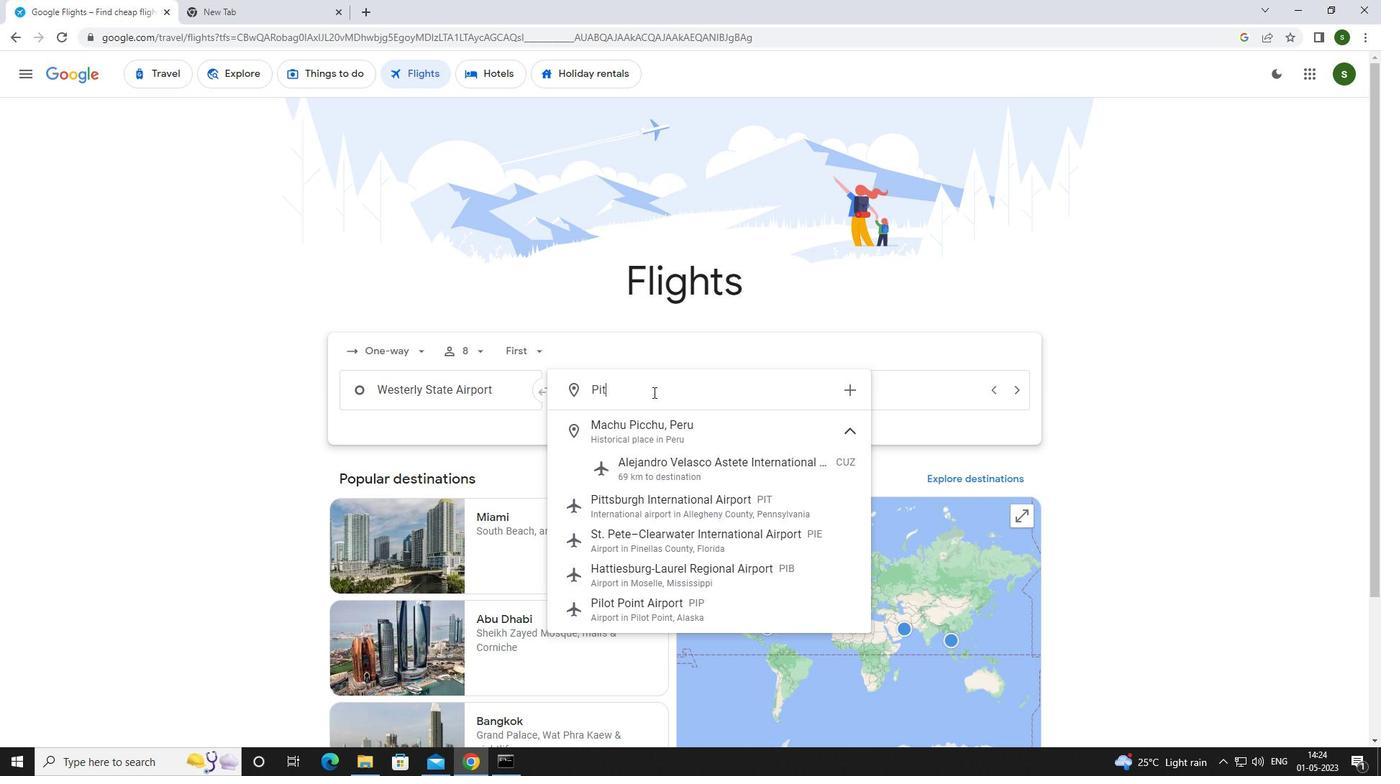 
Action: Mouse moved to (638, 541)
Screenshot: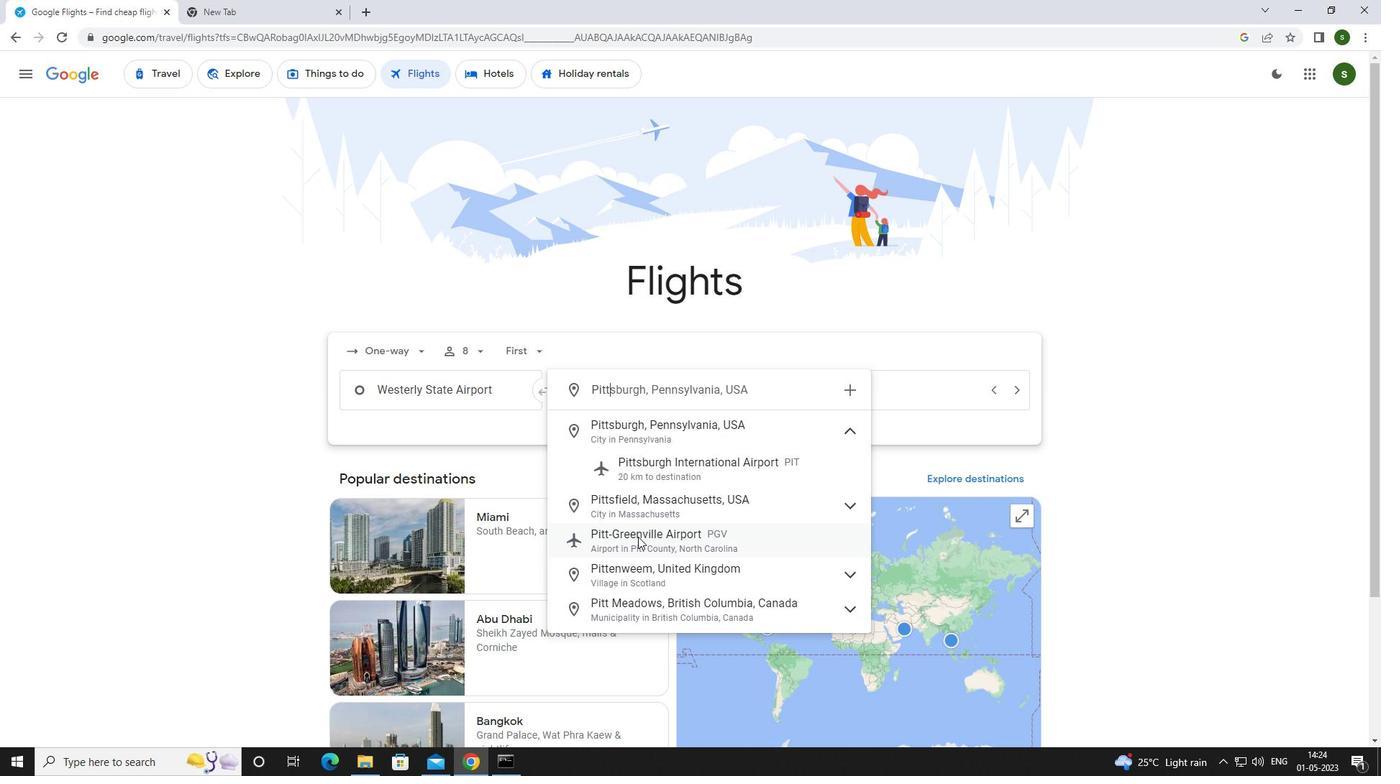 
Action: Mouse pressed left at (638, 541)
Screenshot: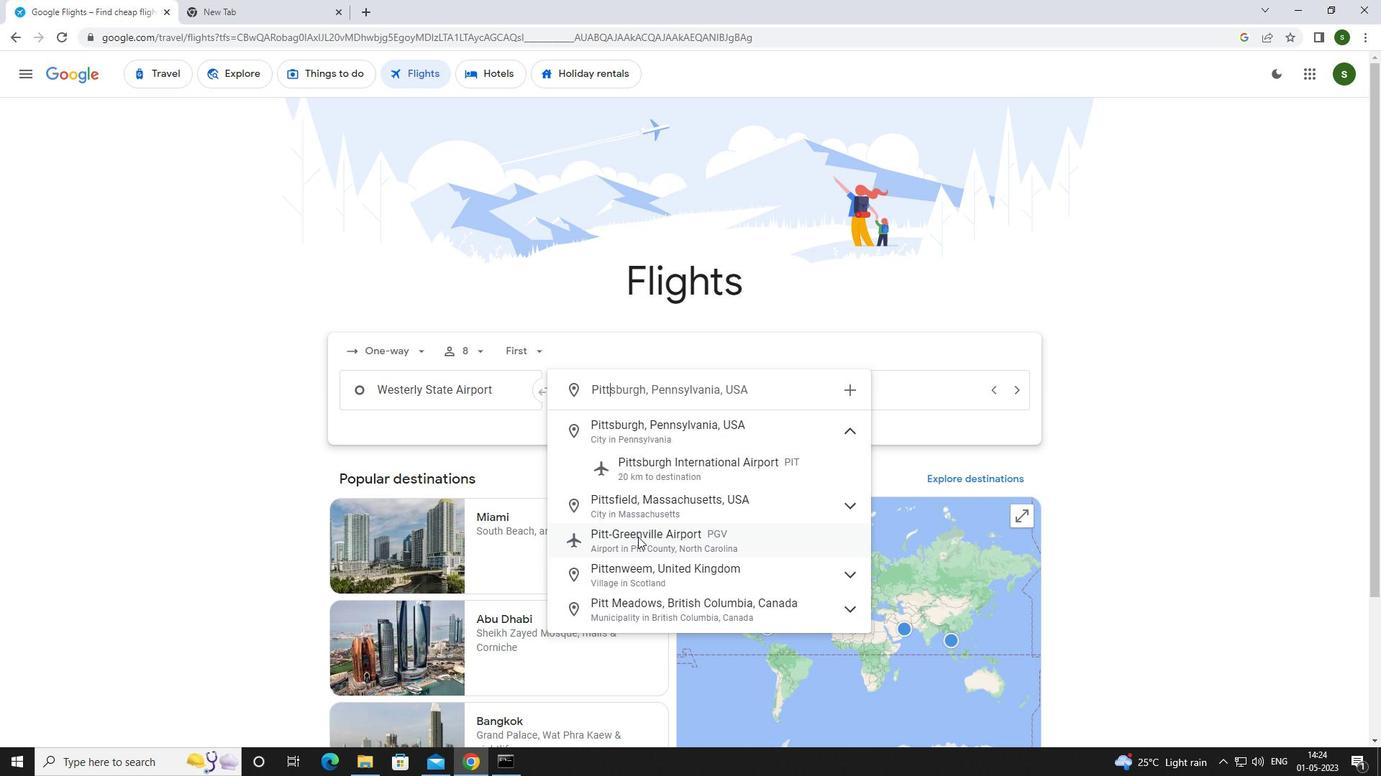 
Action: Mouse moved to (863, 389)
Screenshot: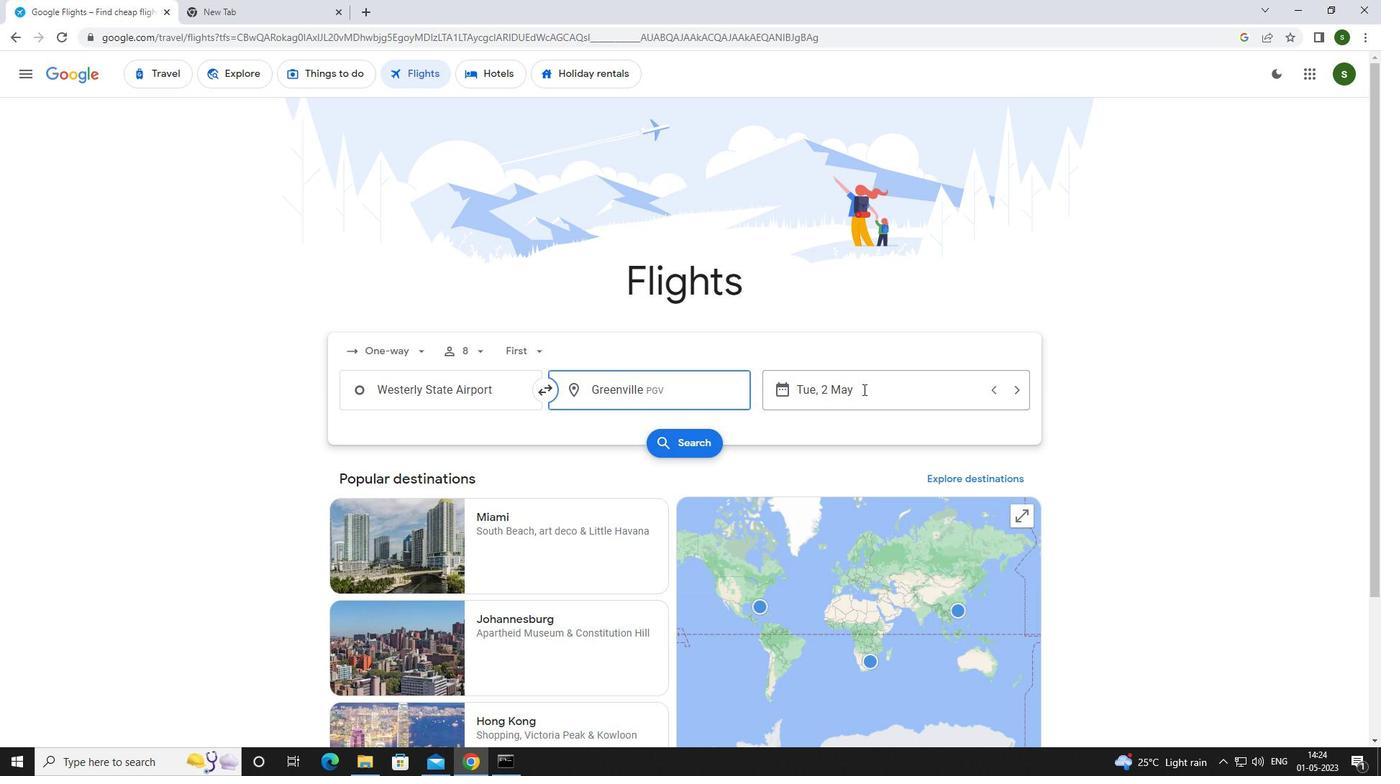 
Action: Mouse pressed left at (863, 389)
Screenshot: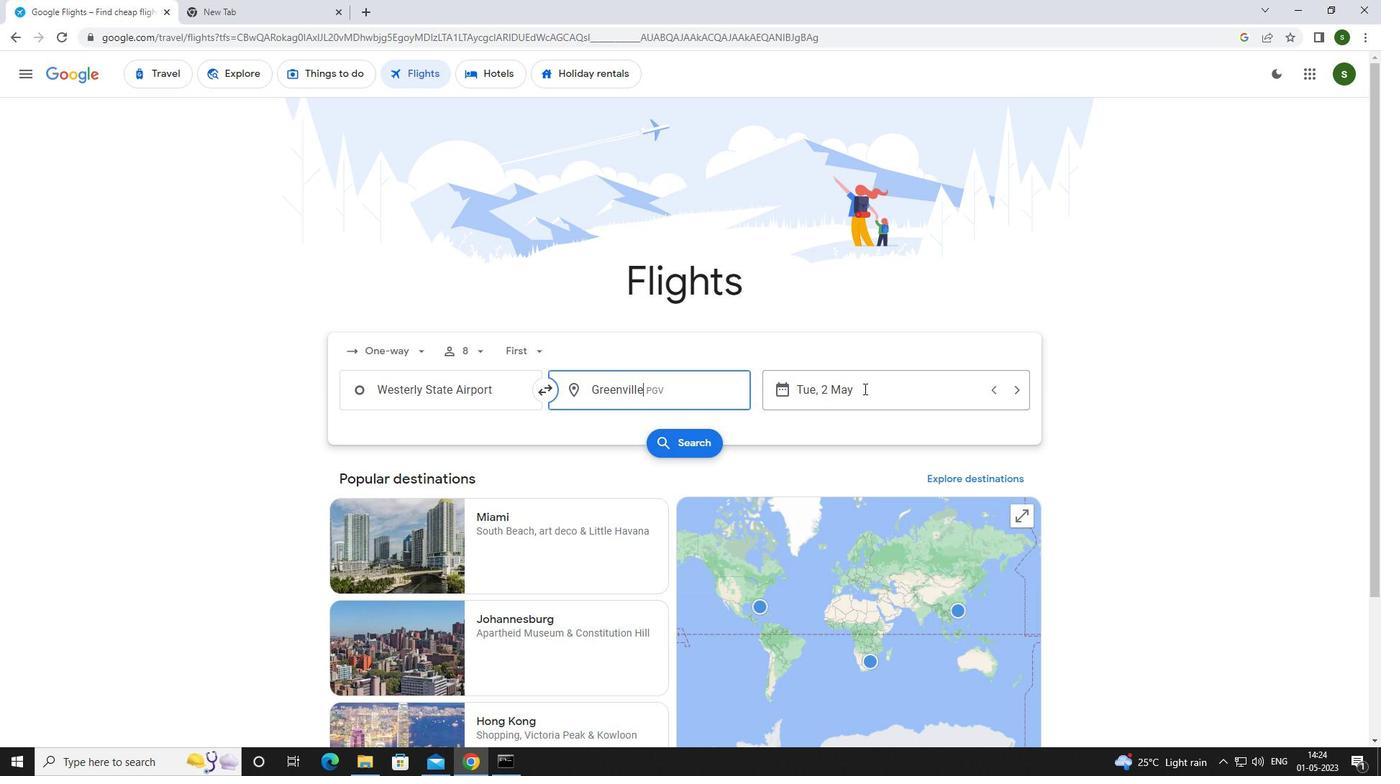 
Action: Mouse moved to (592, 484)
Screenshot: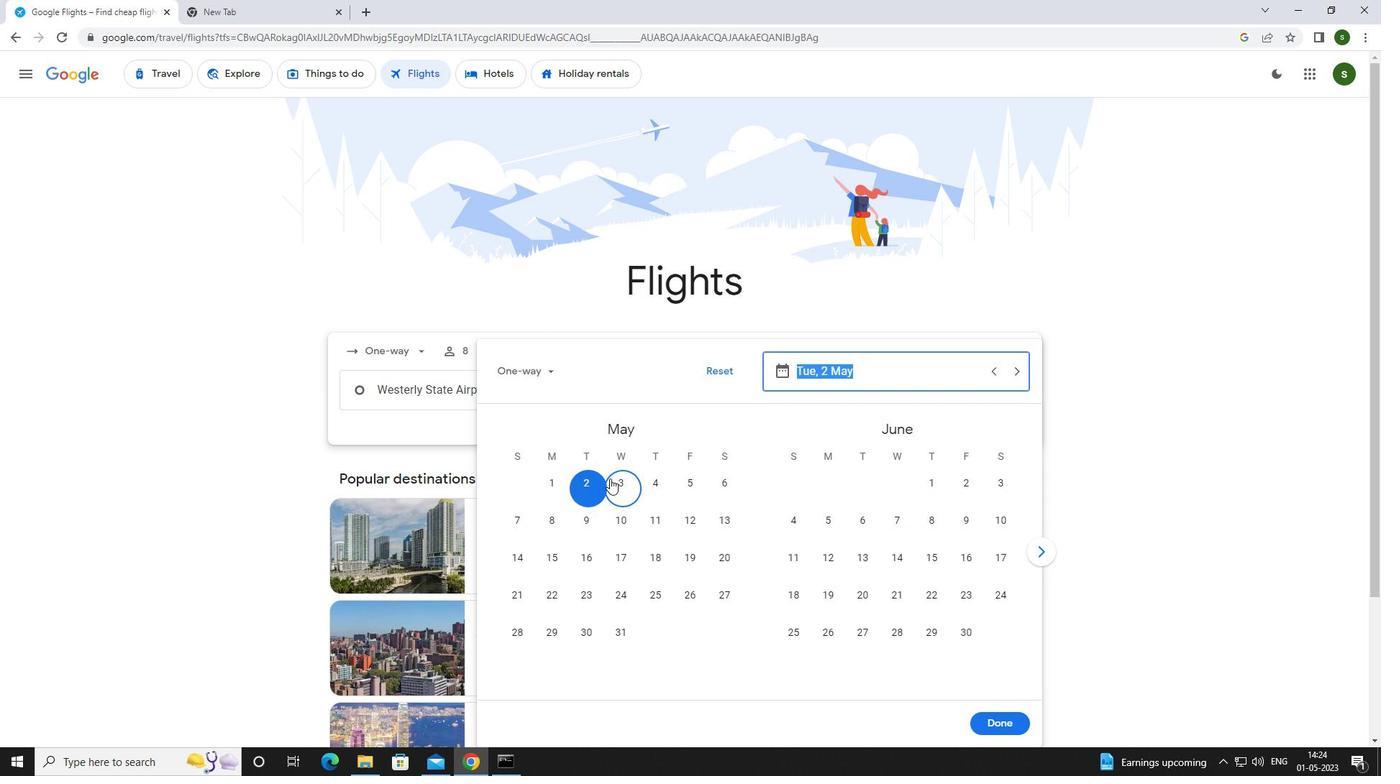 
Action: Mouse pressed left at (592, 484)
Screenshot: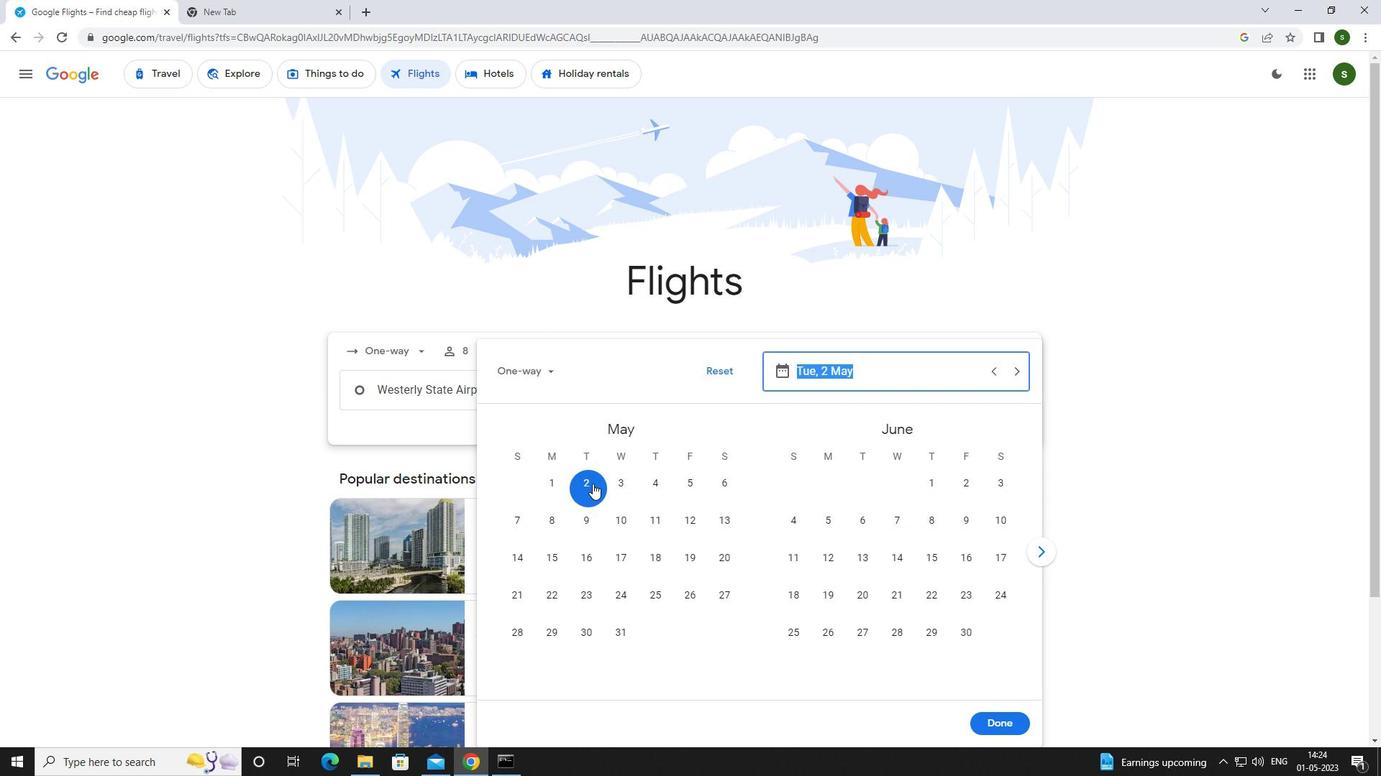 
Action: Mouse moved to (1009, 726)
Screenshot: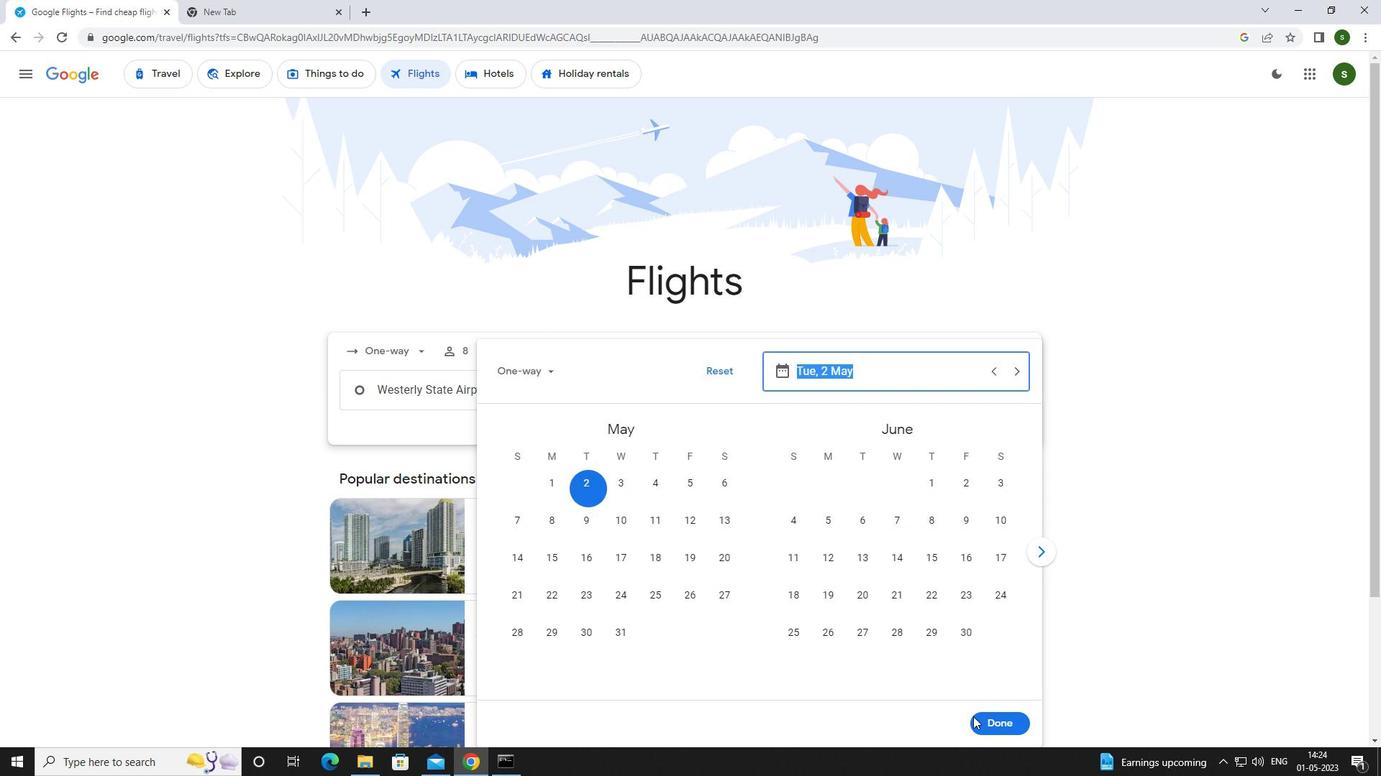 
Action: Mouse pressed left at (1009, 726)
Screenshot: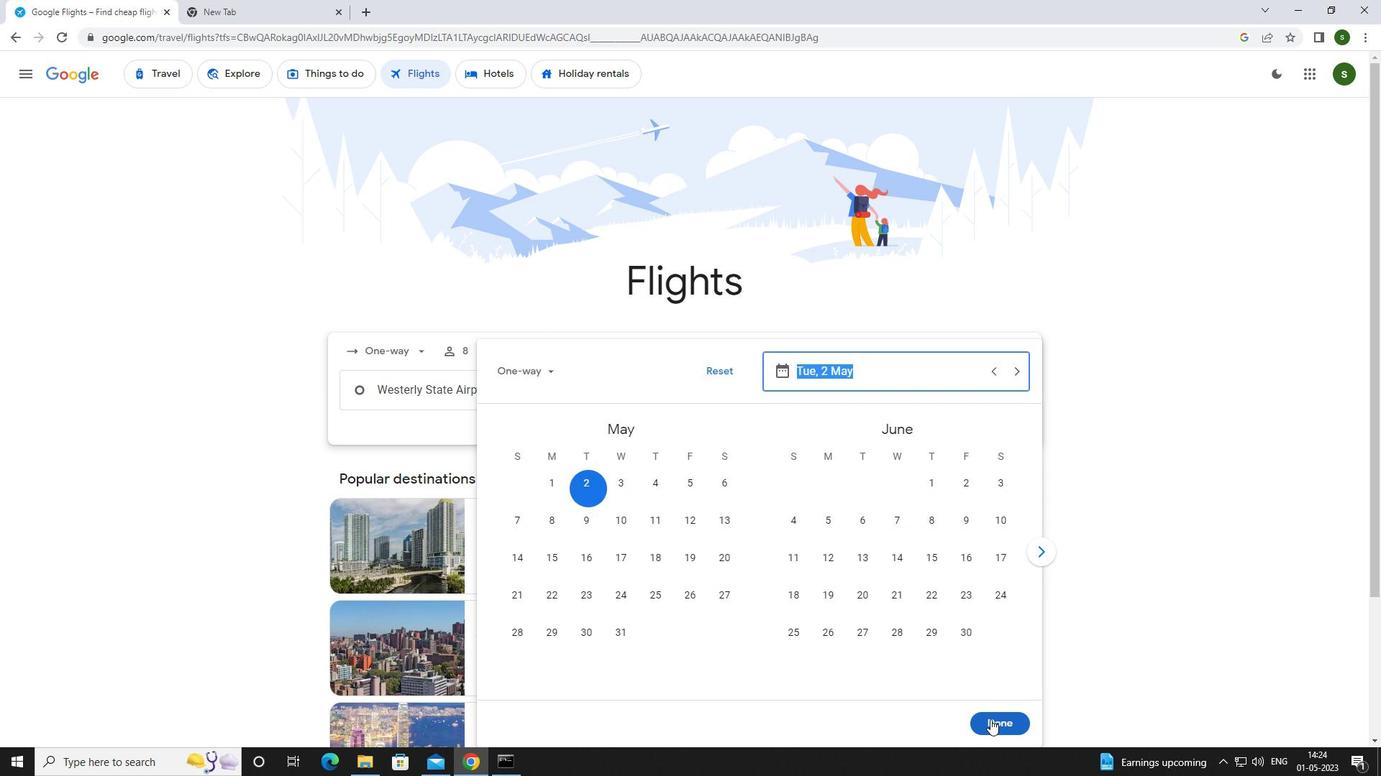 
Action: Mouse moved to (679, 438)
Screenshot: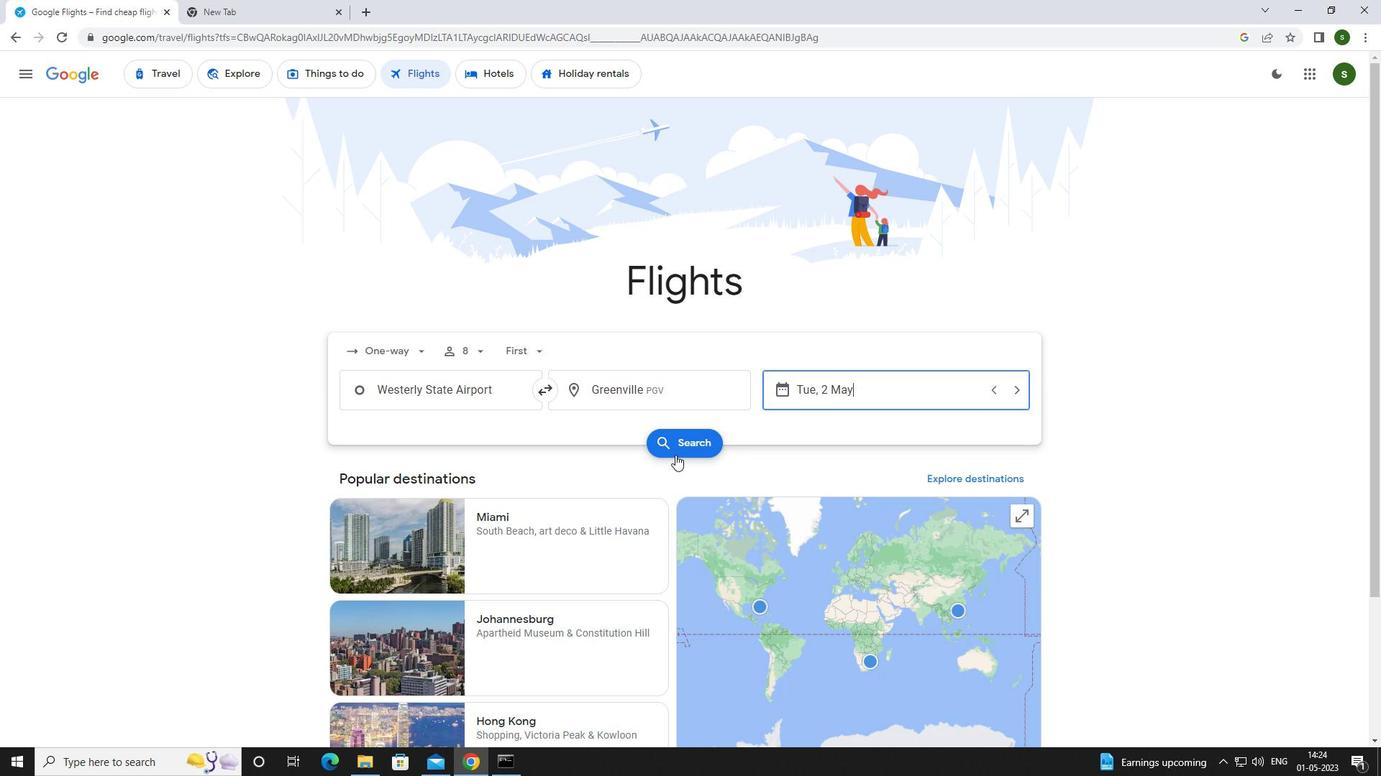 
Action: Mouse pressed left at (679, 438)
Screenshot: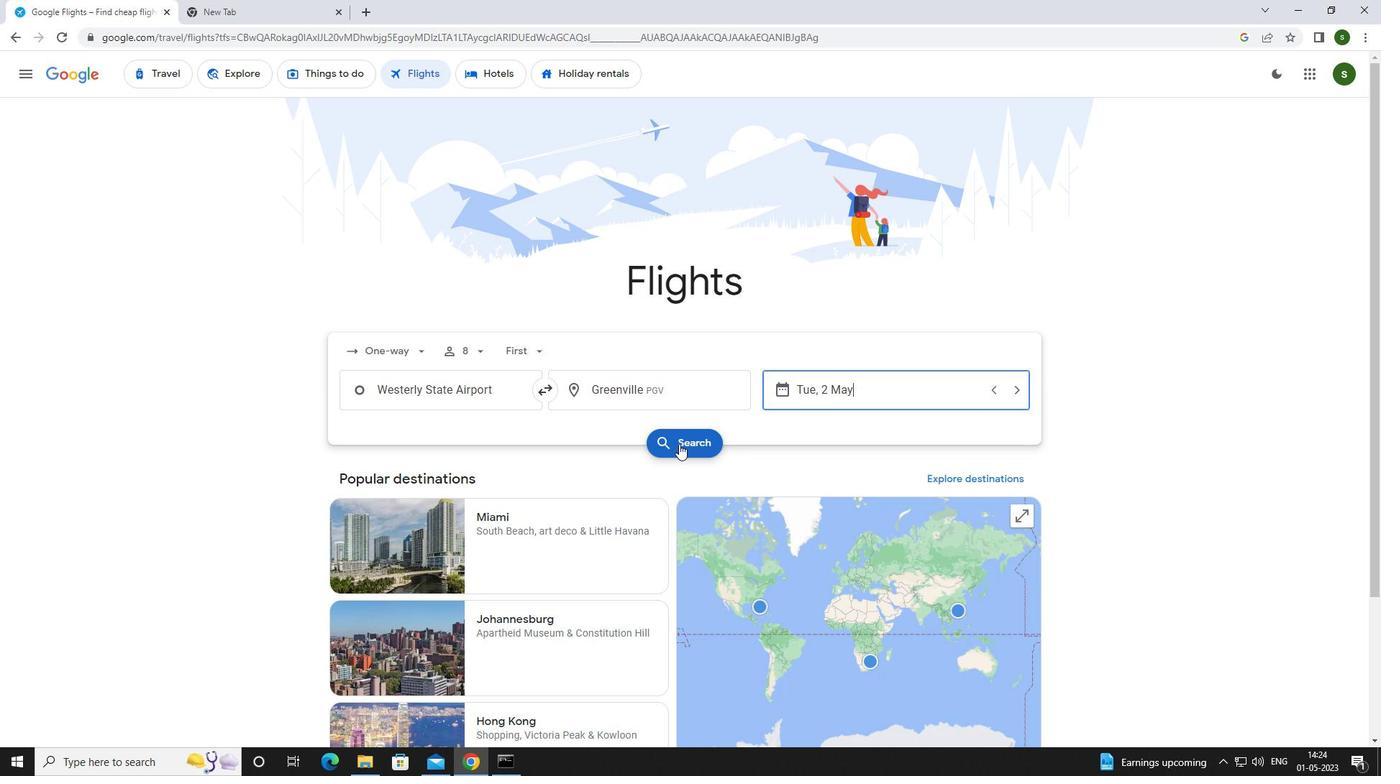 
Action: Mouse moved to (372, 200)
Screenshot: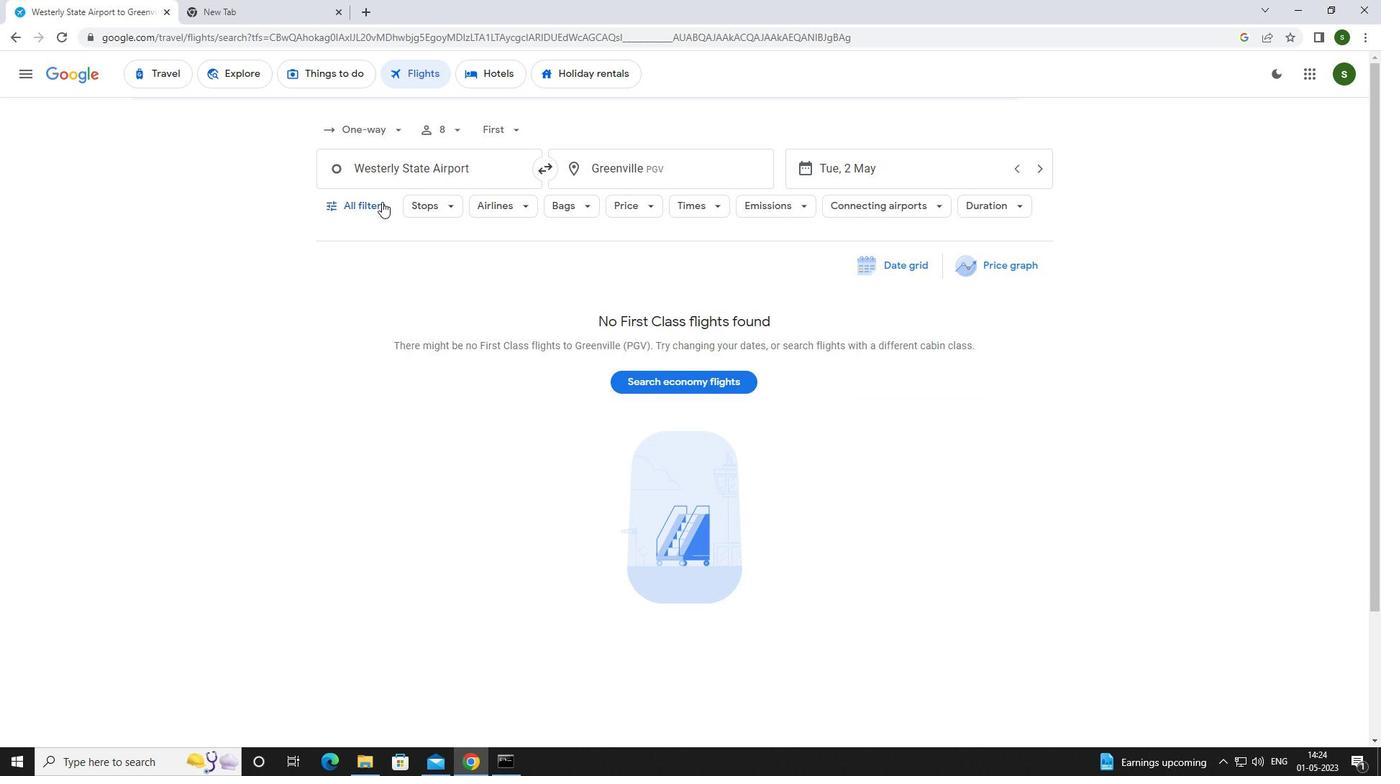 
Action: Mouse pressed left at (372, 200)
Screenshot: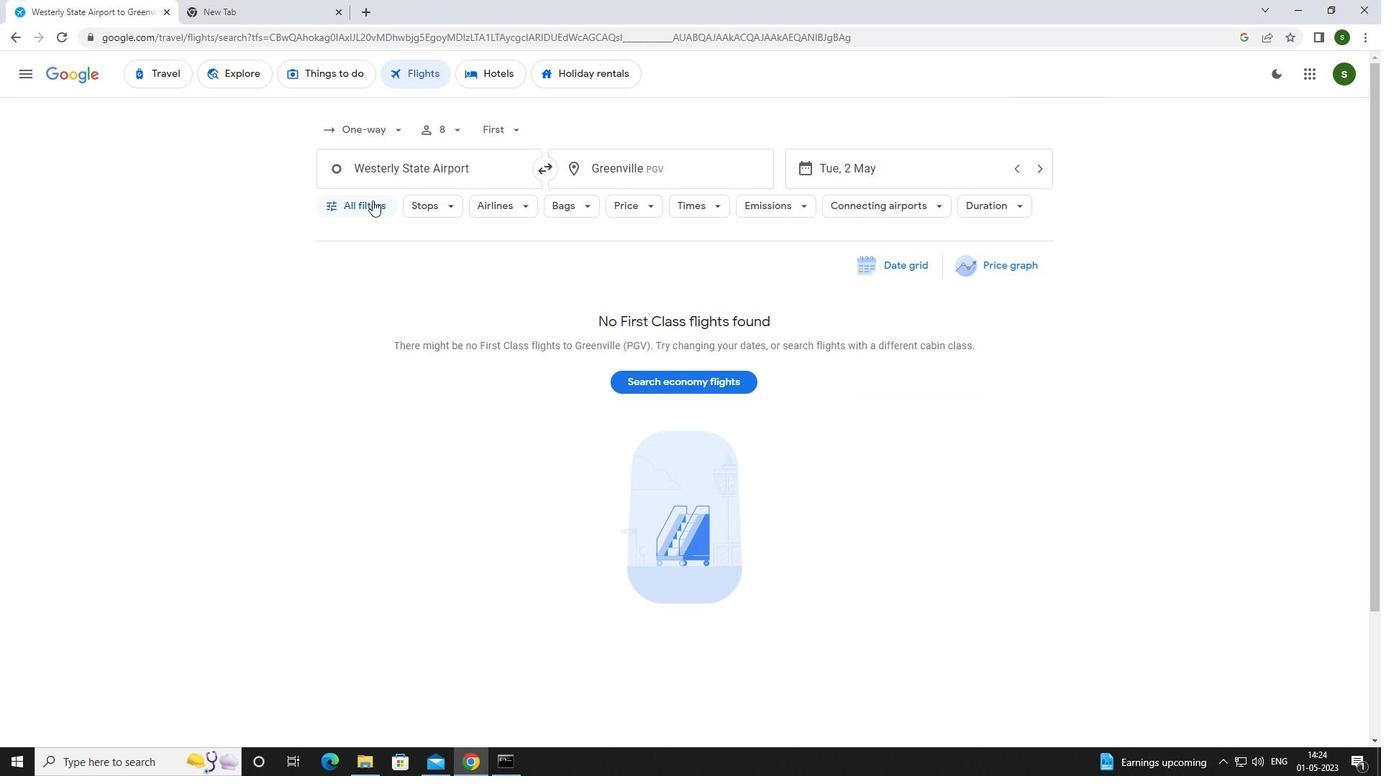 
Action: Mouse moved to (534, 512)
Screenshot: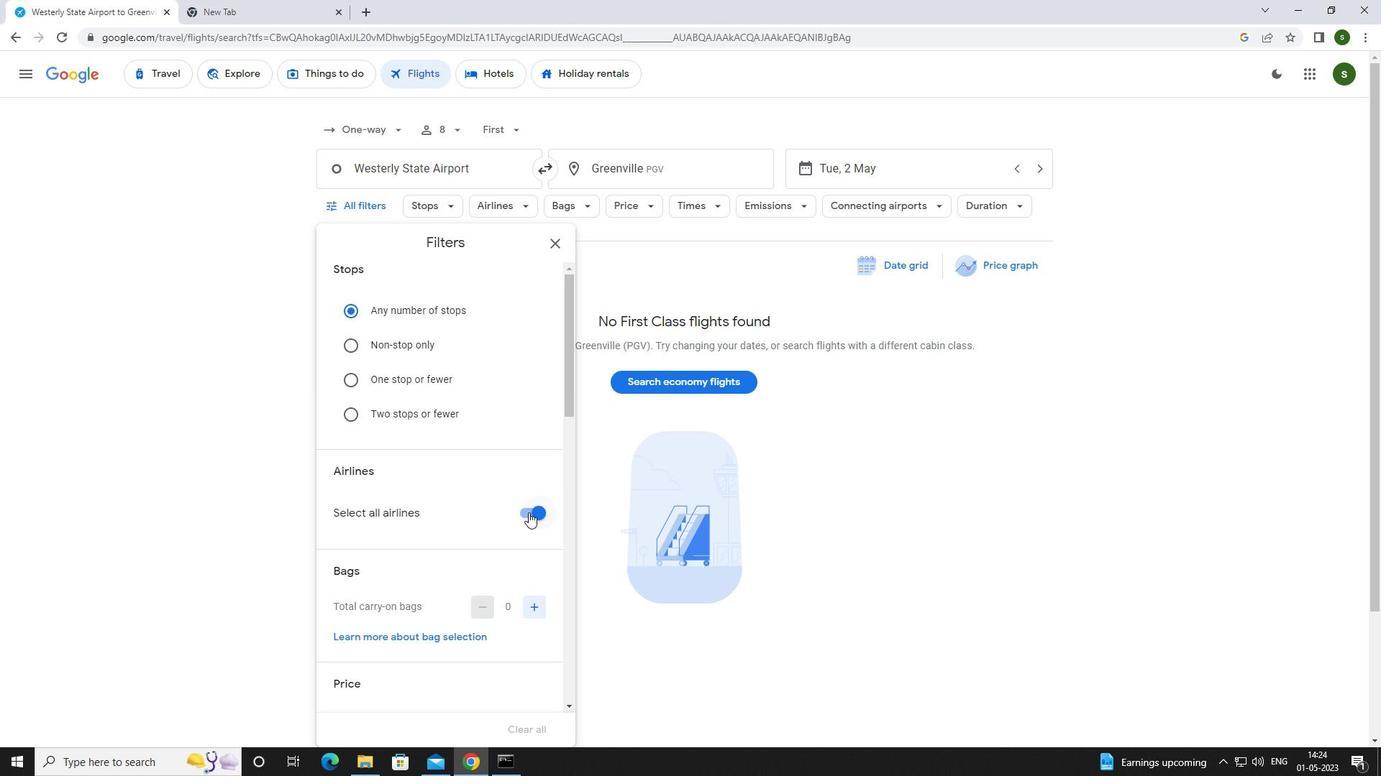 
Action: Mouse pressed left at (534, 512)
Screenshot: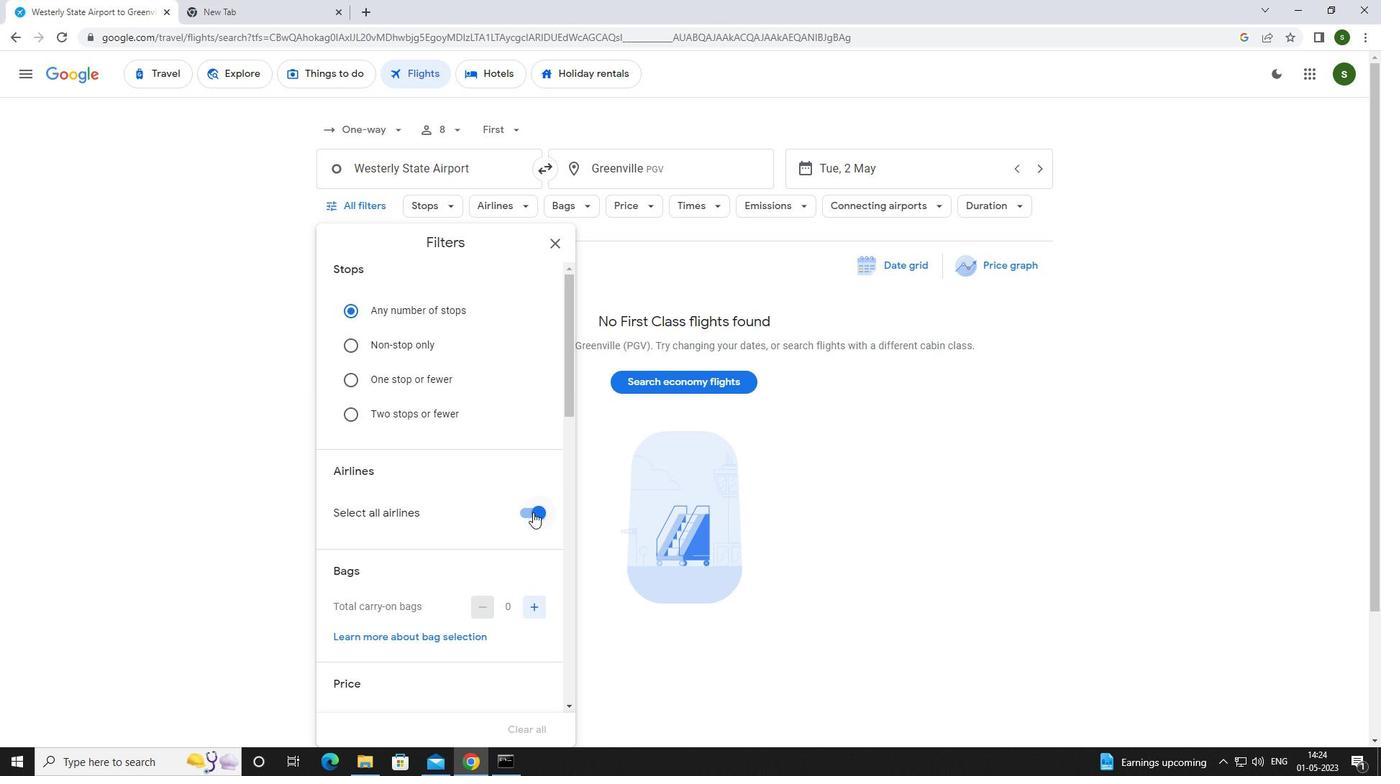 
Action: Mouse moved to (527, 430)
Screenshot: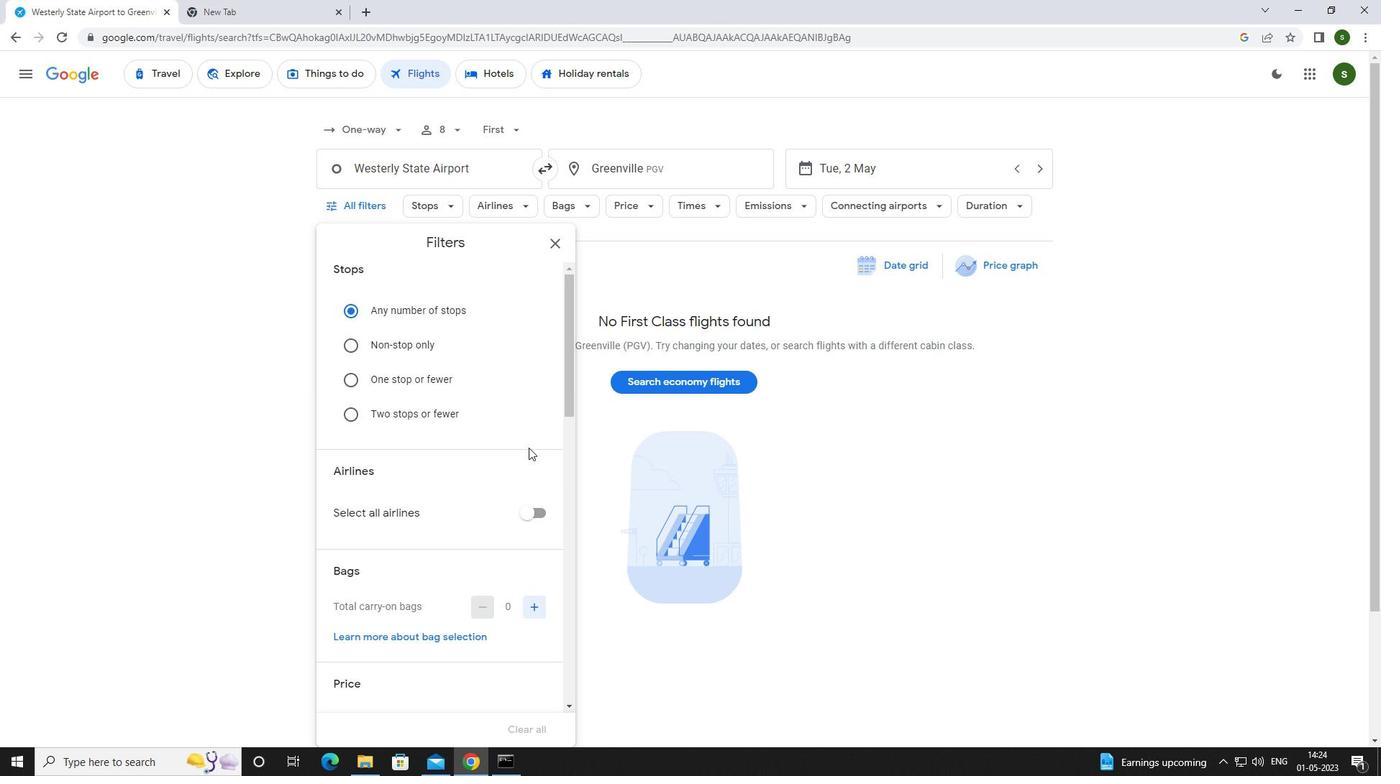 
Action: Mouse scrolled (527, 429) with delta (0, 0)
Screenshot: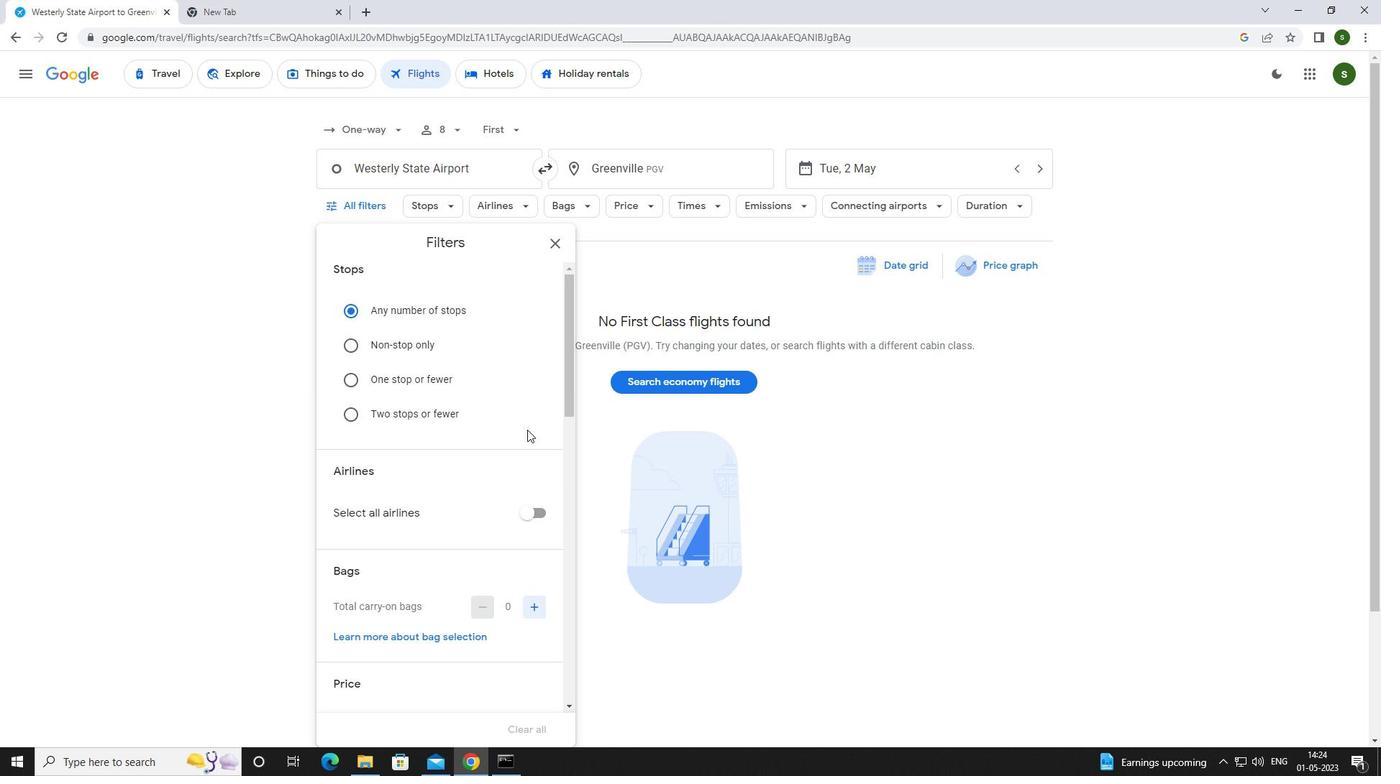 
Action: Mouse scrolled (527, 429) with delta (0, 0)
Screenshot: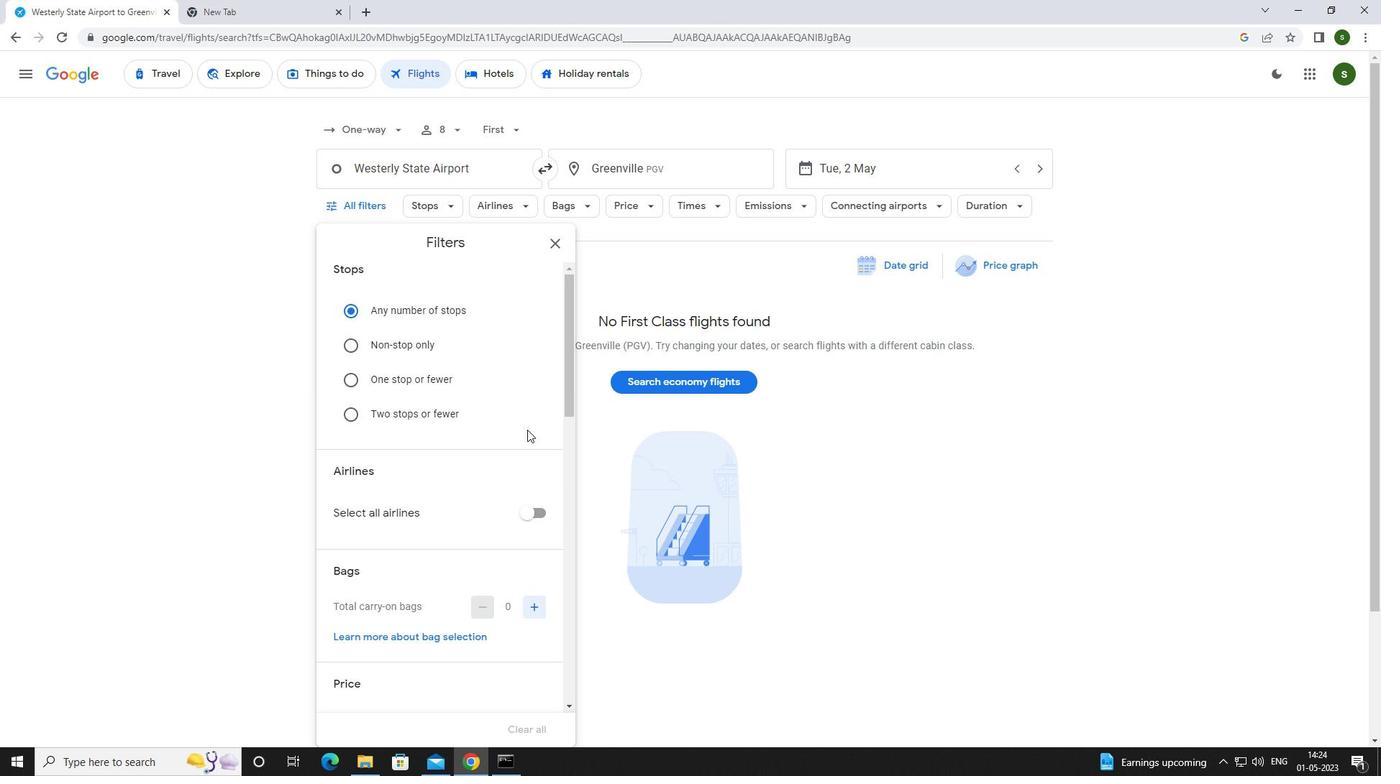 
Action: Mouse moved to (534, 457)
Screenshot: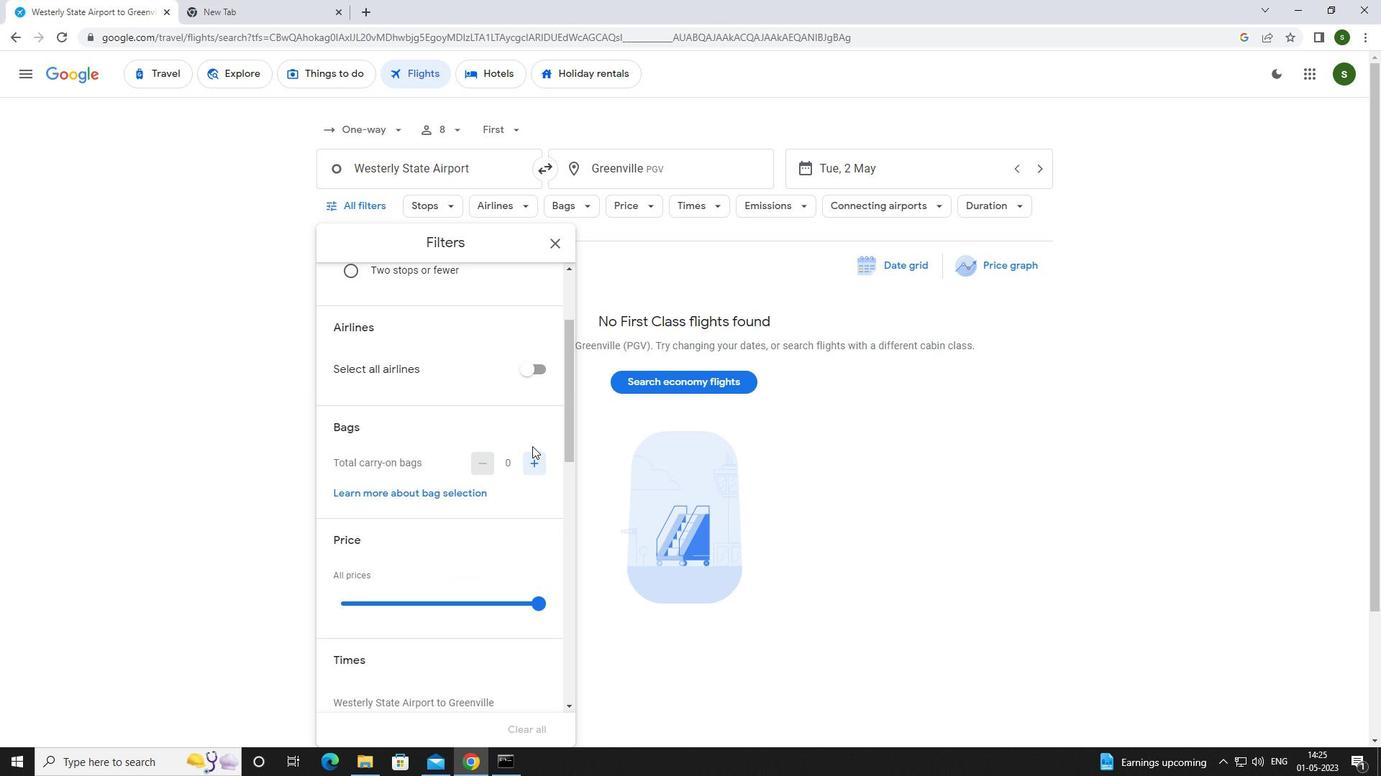 
Action: Mouse pressed left at (534, 457)
Screenshot: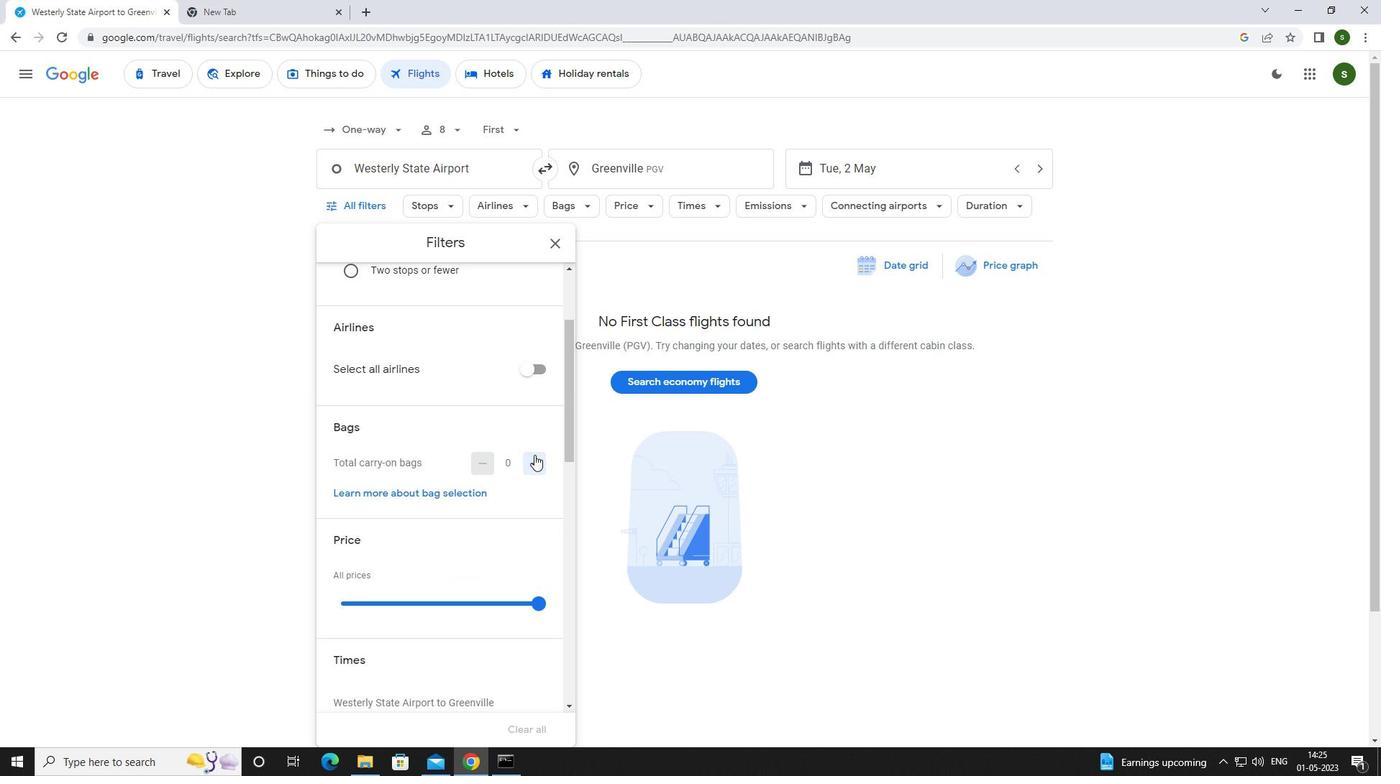 
Action: Mouse pressed left at (534, 457)
Screenshot: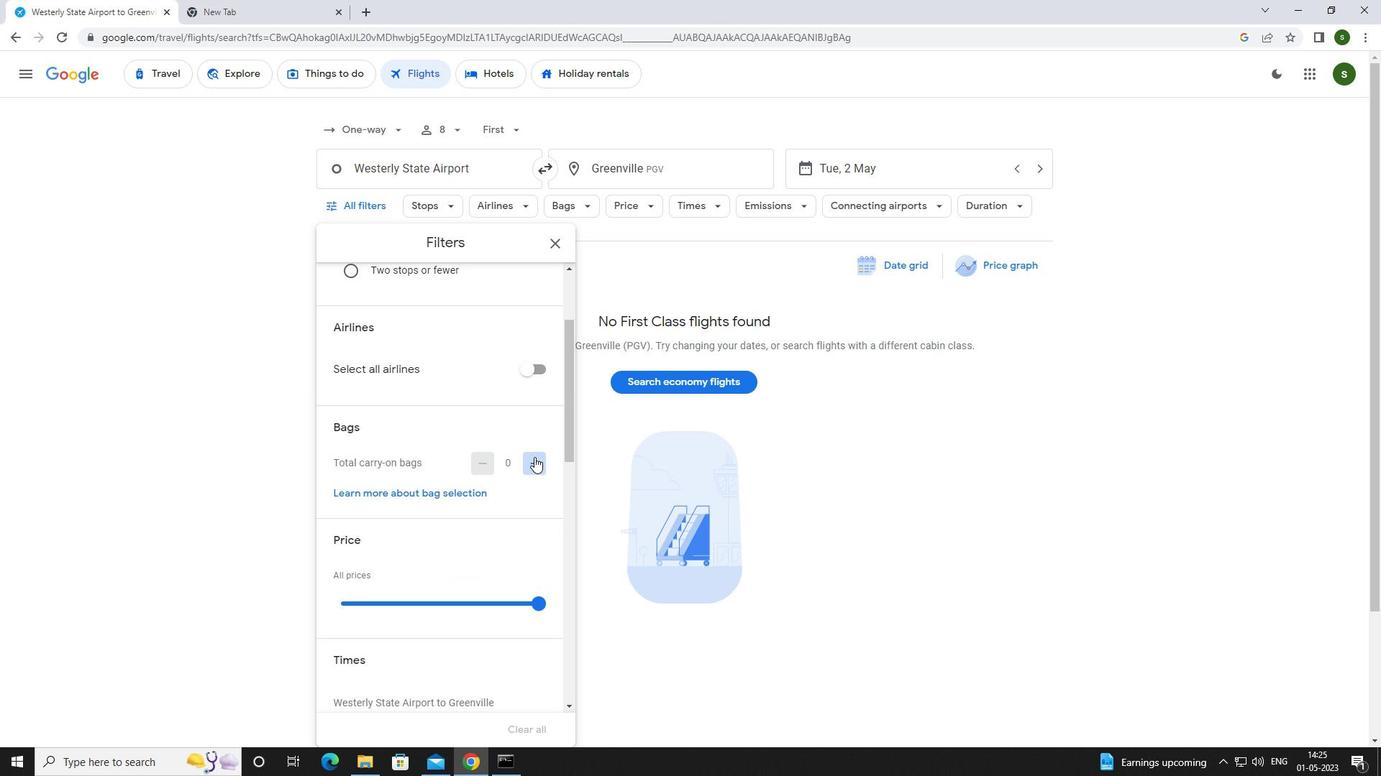 
Action: Mouse scrolled (534, 456) with delta (0, 0)
Screenshot: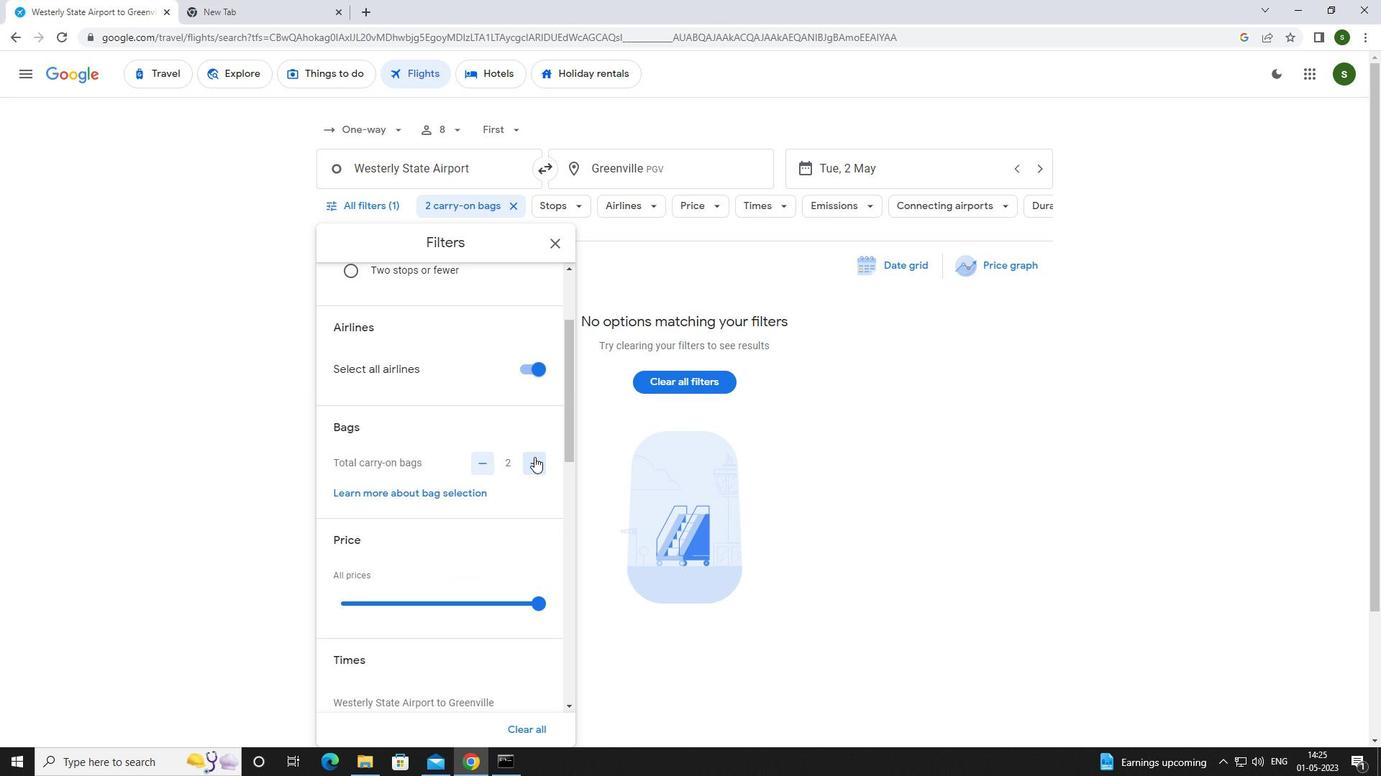 
Action: Mouse scrolled (534, 456) with delta (0, 0)
Screenshot: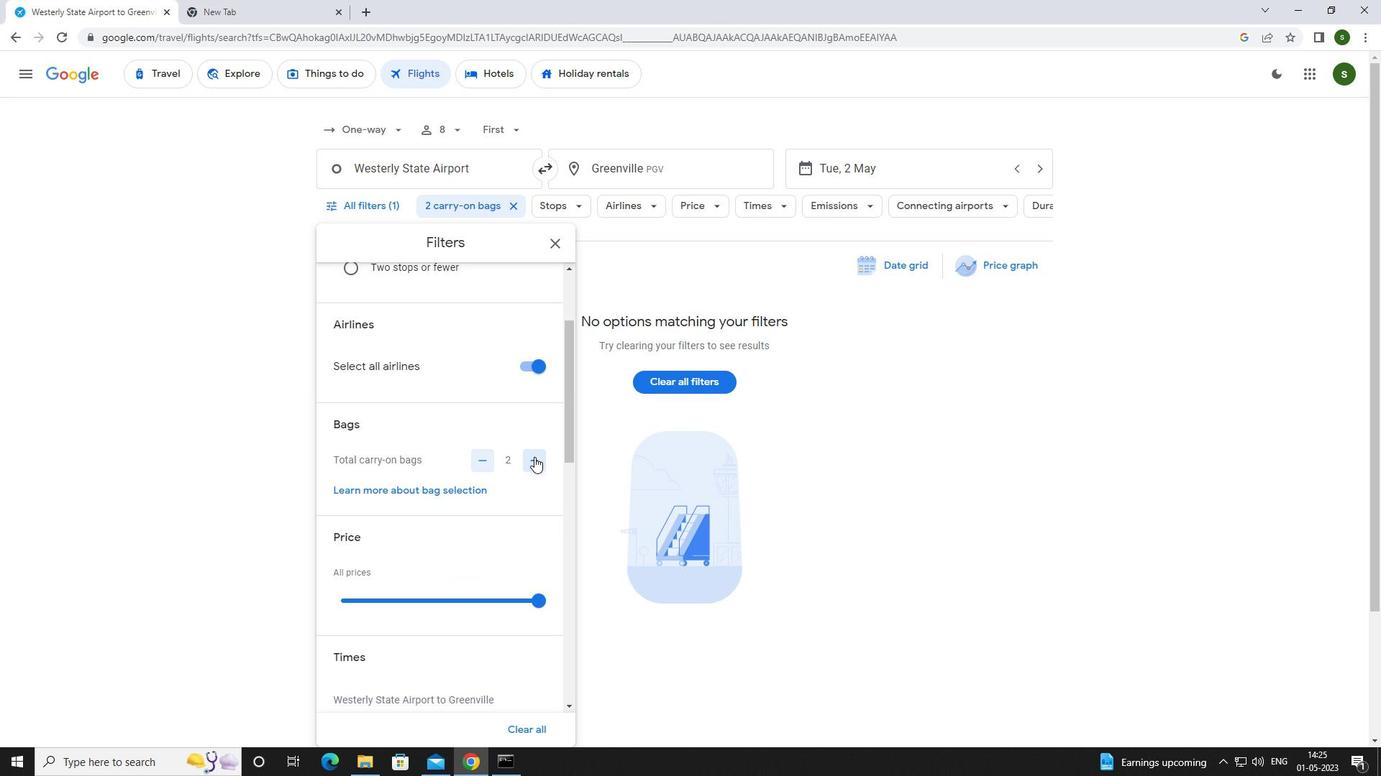 
Action: Mouse pressed left at (534, 457)
Screenshot: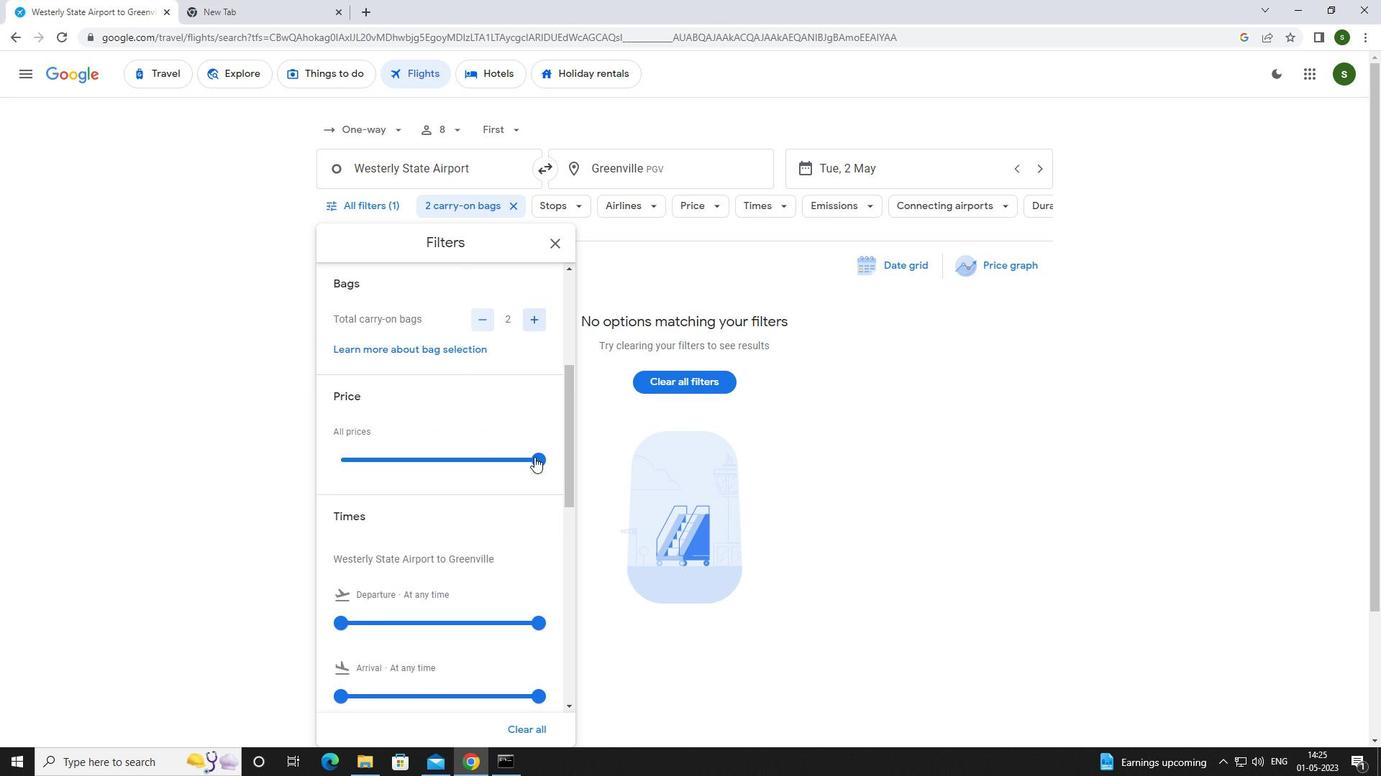 
Action: Mouse moved to (494, 474)
Screenshot: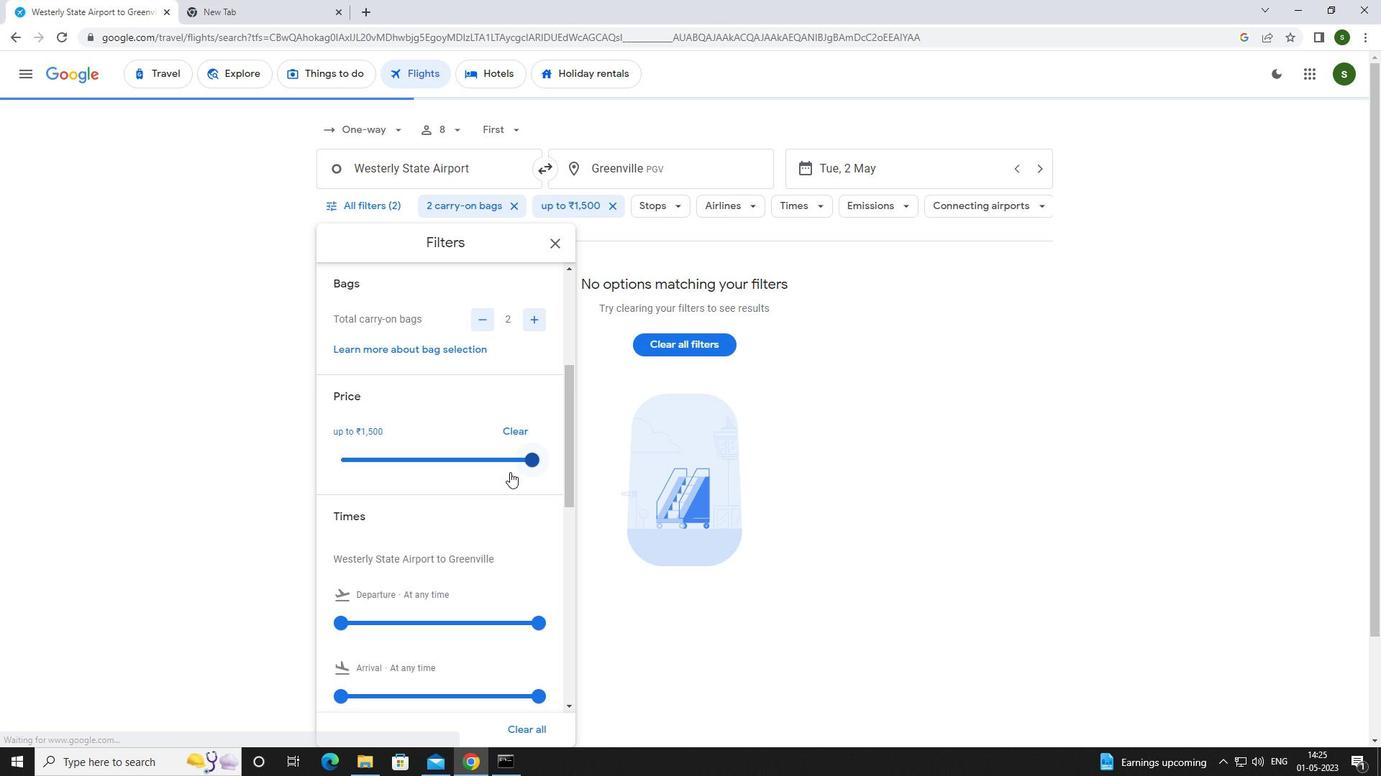 
Action: Mouse scrolled (494, 474) with delta (0, 0)
Screenshot: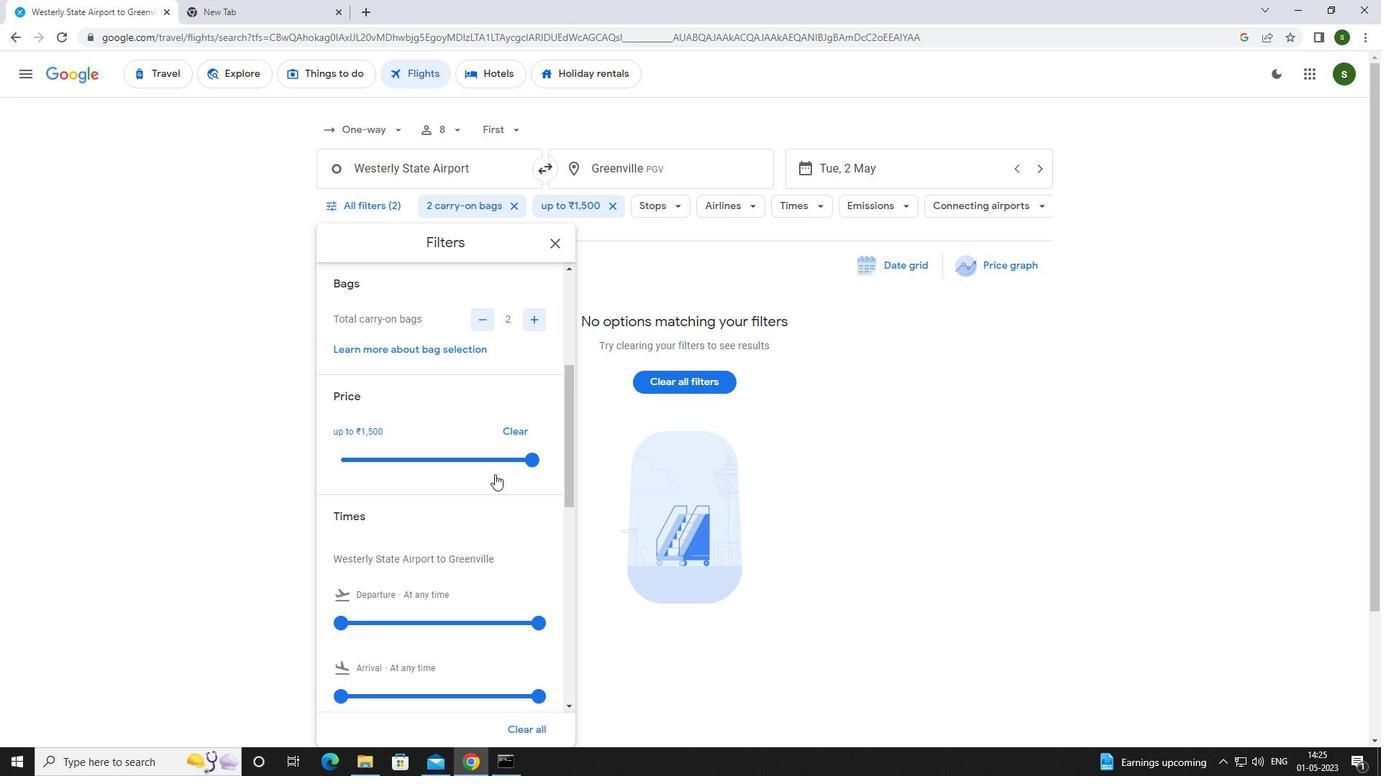 
Action: Mouse scrolled (494, 474) with delta (0, 0)
Screenshot: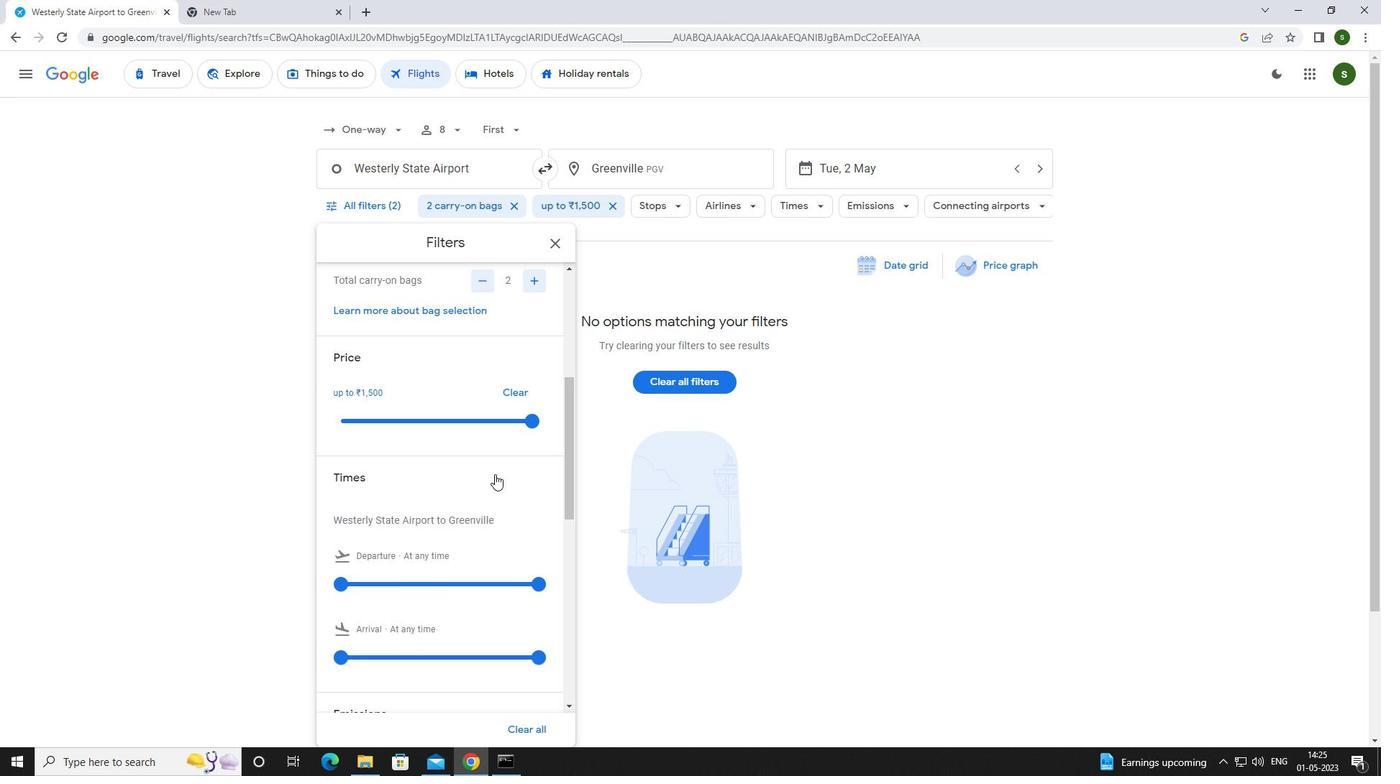 
Action: Mouse moved to (344, 479)
Screenshot: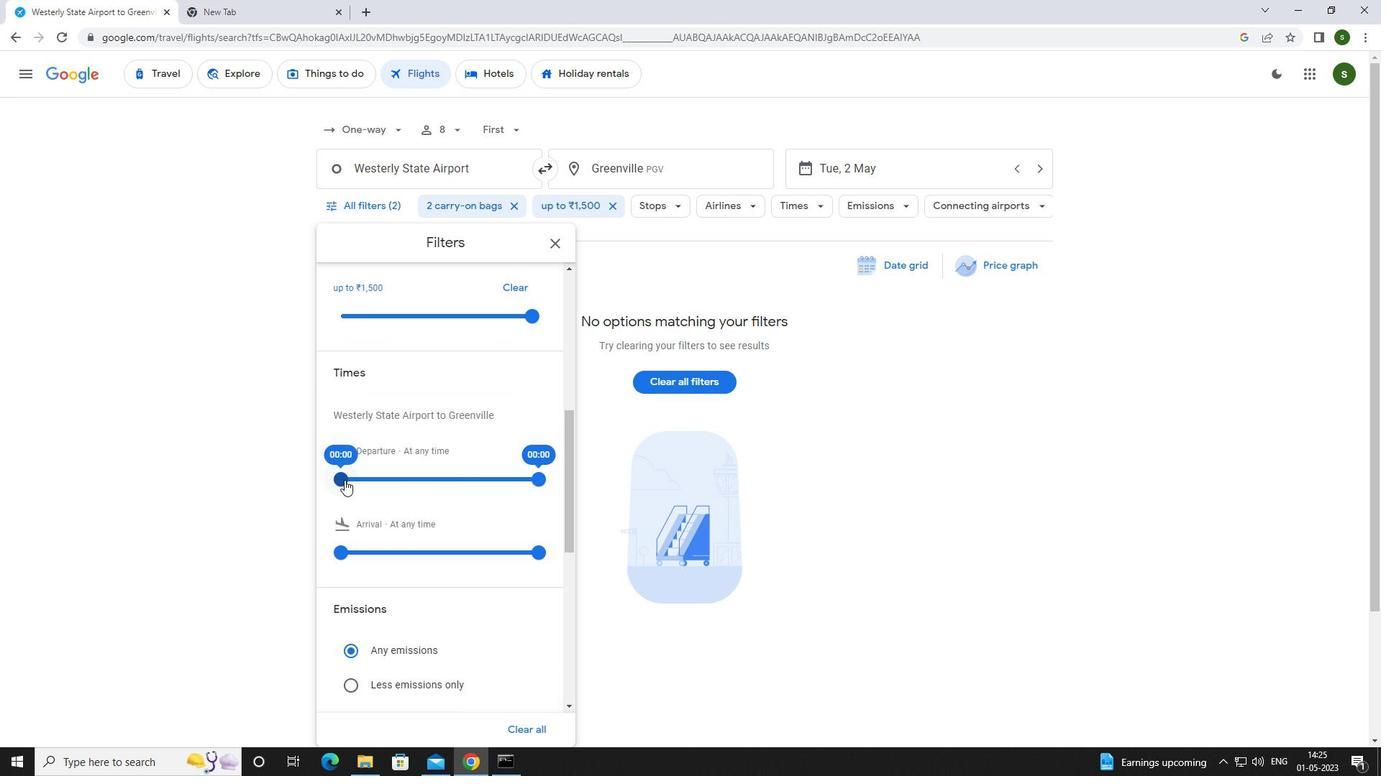 
Action: Mouse pressed left at (344, 479)
Screenshot: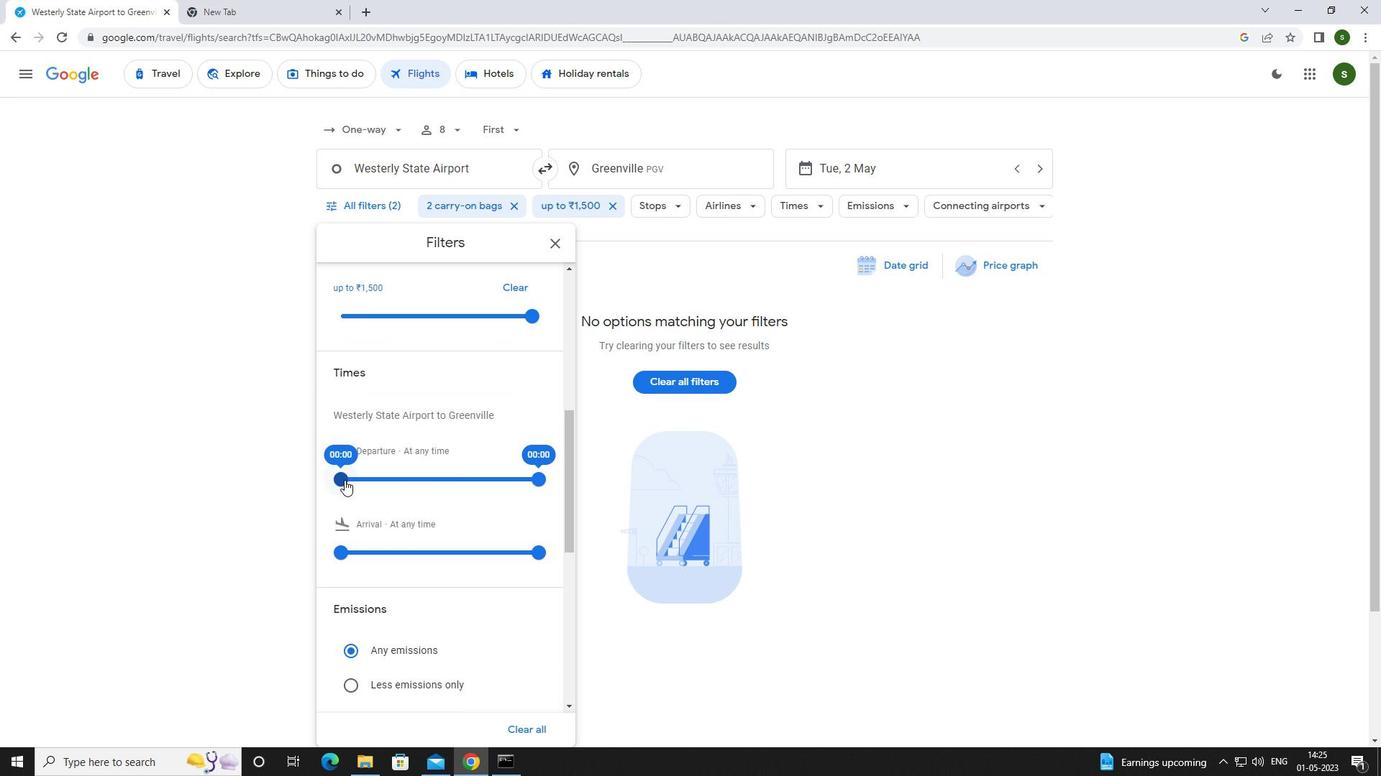 
Action: Mouse moved to (871, 465)
Screenshot: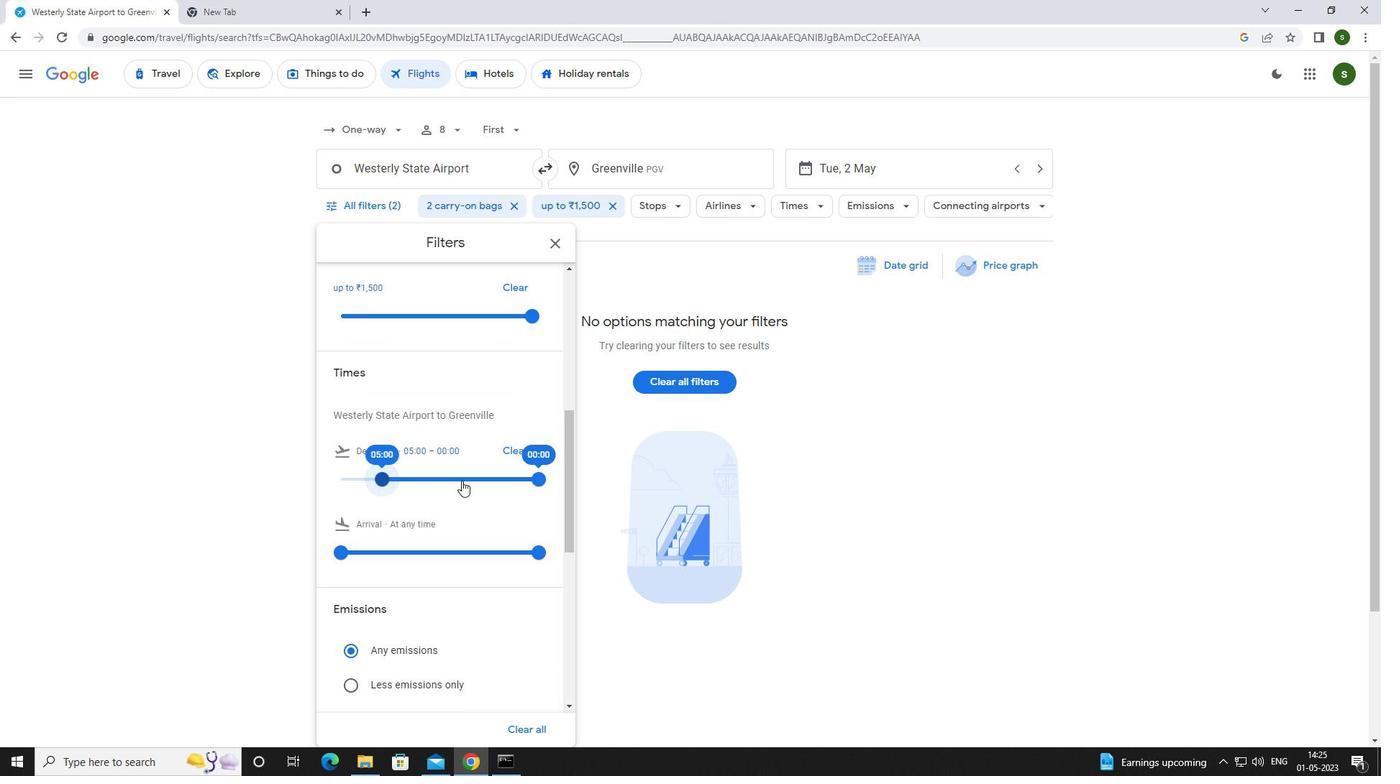 
Action: Mouse pressed left at (871, 465)
Screenshot: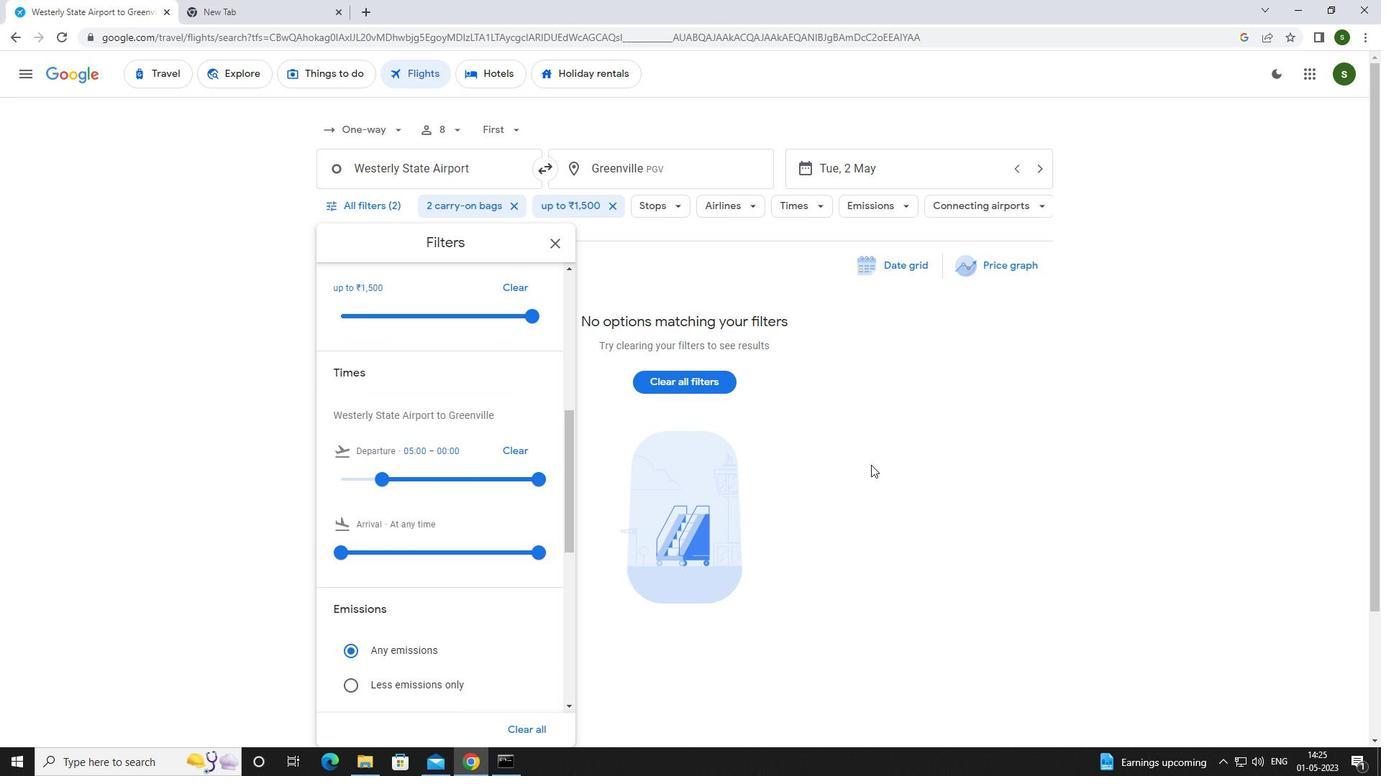 
